 Task: Create a new user.
Action: Mouse moved to (1219, 91)
Screenshot: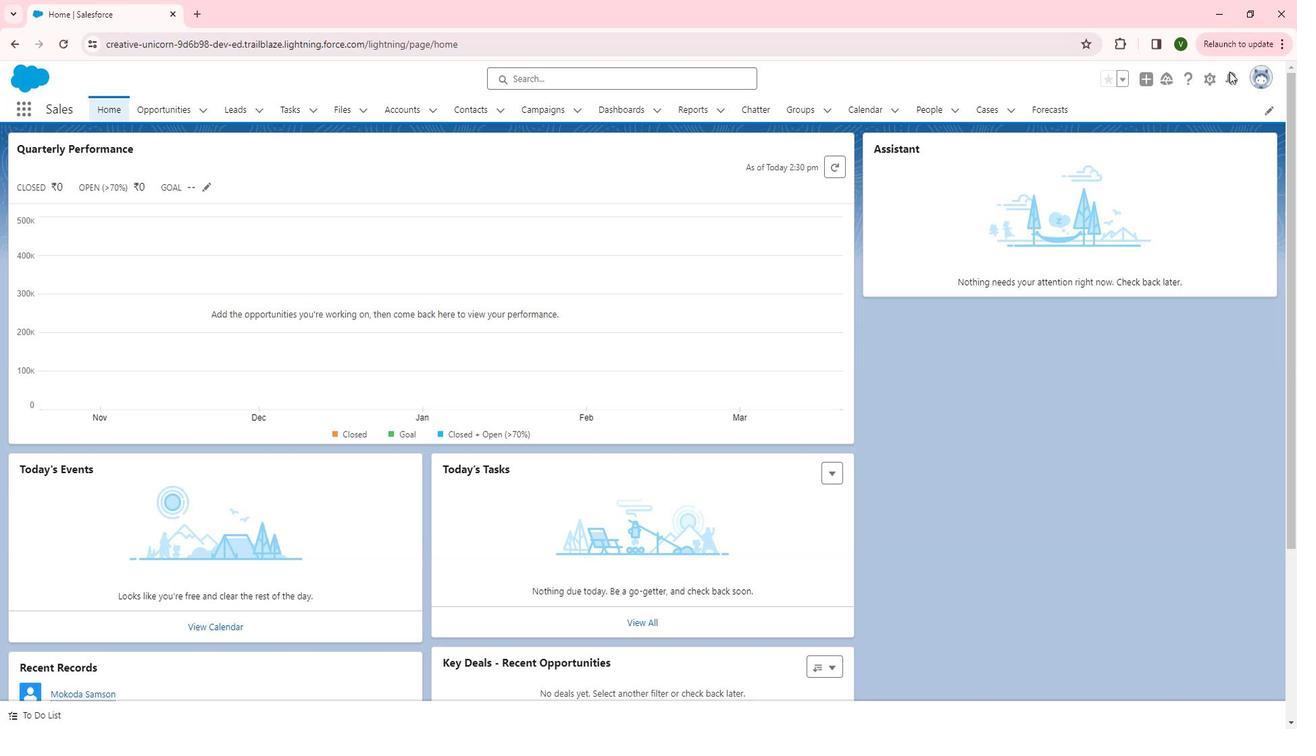 
Action: Mouse pressed left at (1219, 91)
Screenshot: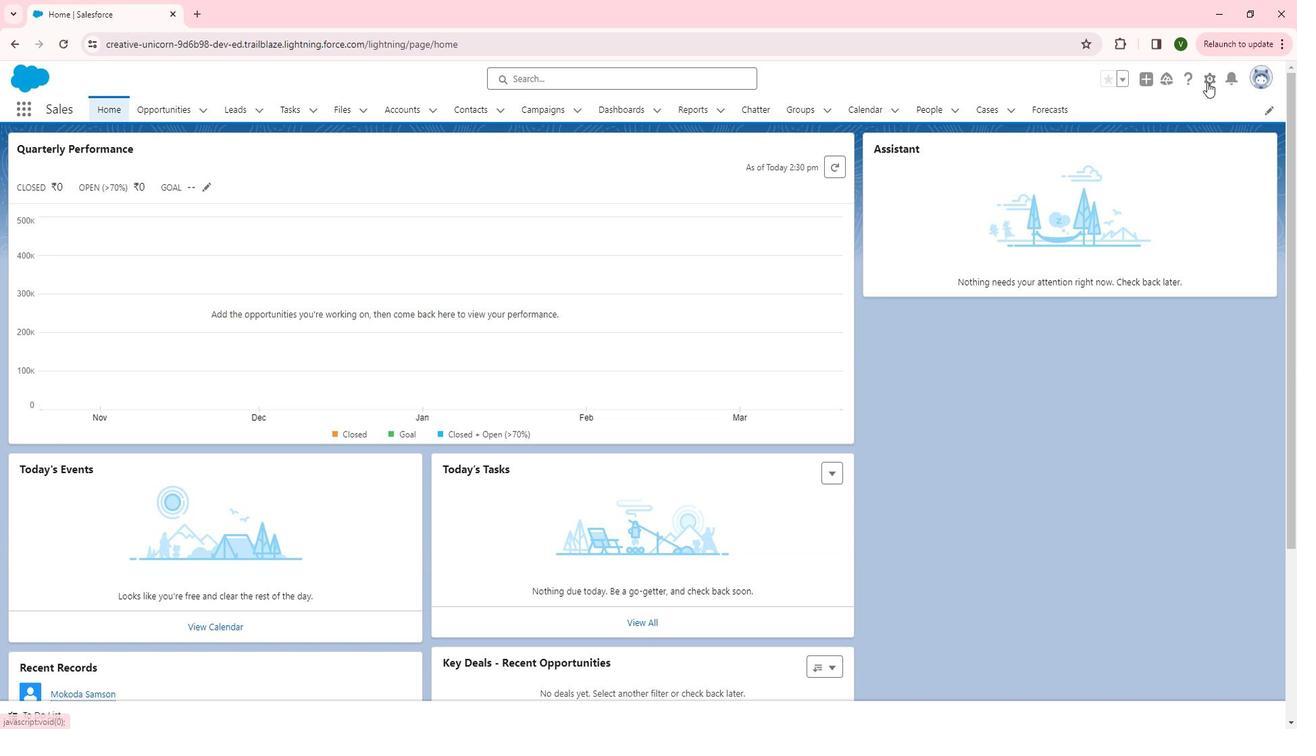 
Action: Mouse moved to (1165, 172)
Screenshot: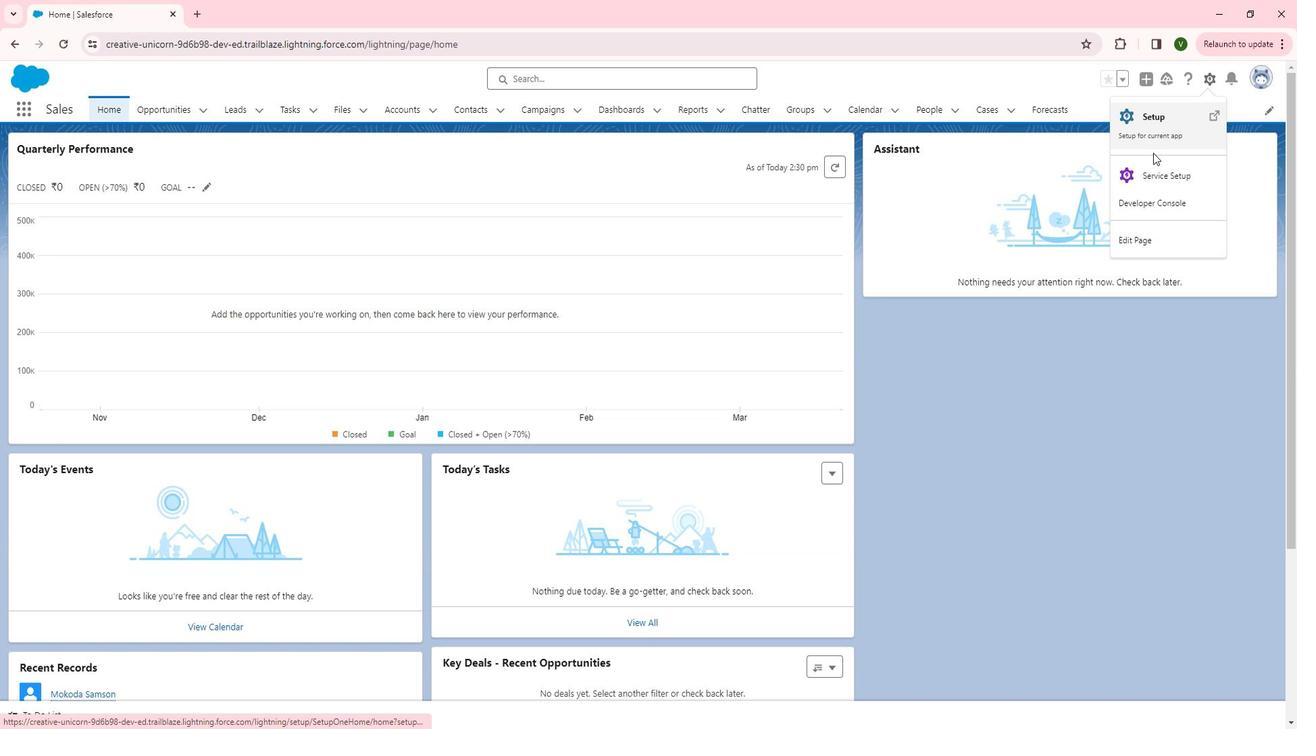 
Action: Mouse pressed left at (1165, 172)
Screenshot: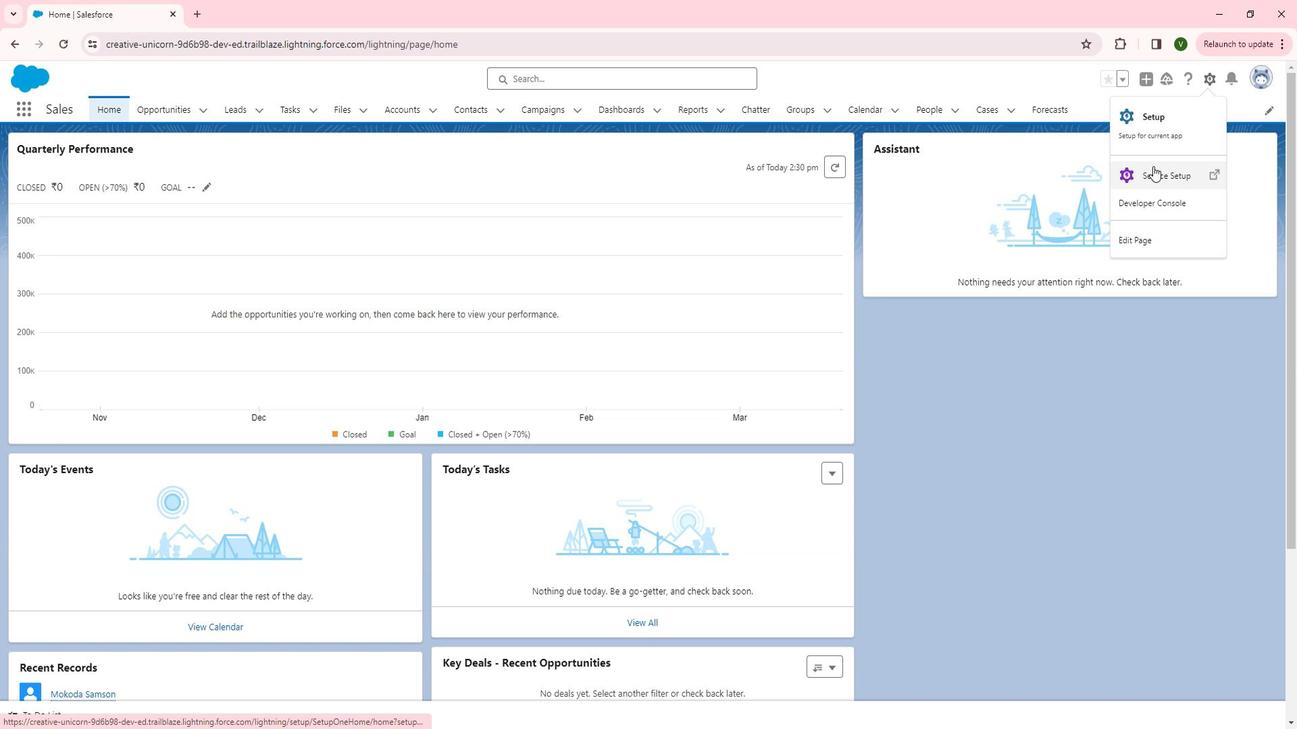 
Action: Mouse moved to (20, 283)
Screenshot: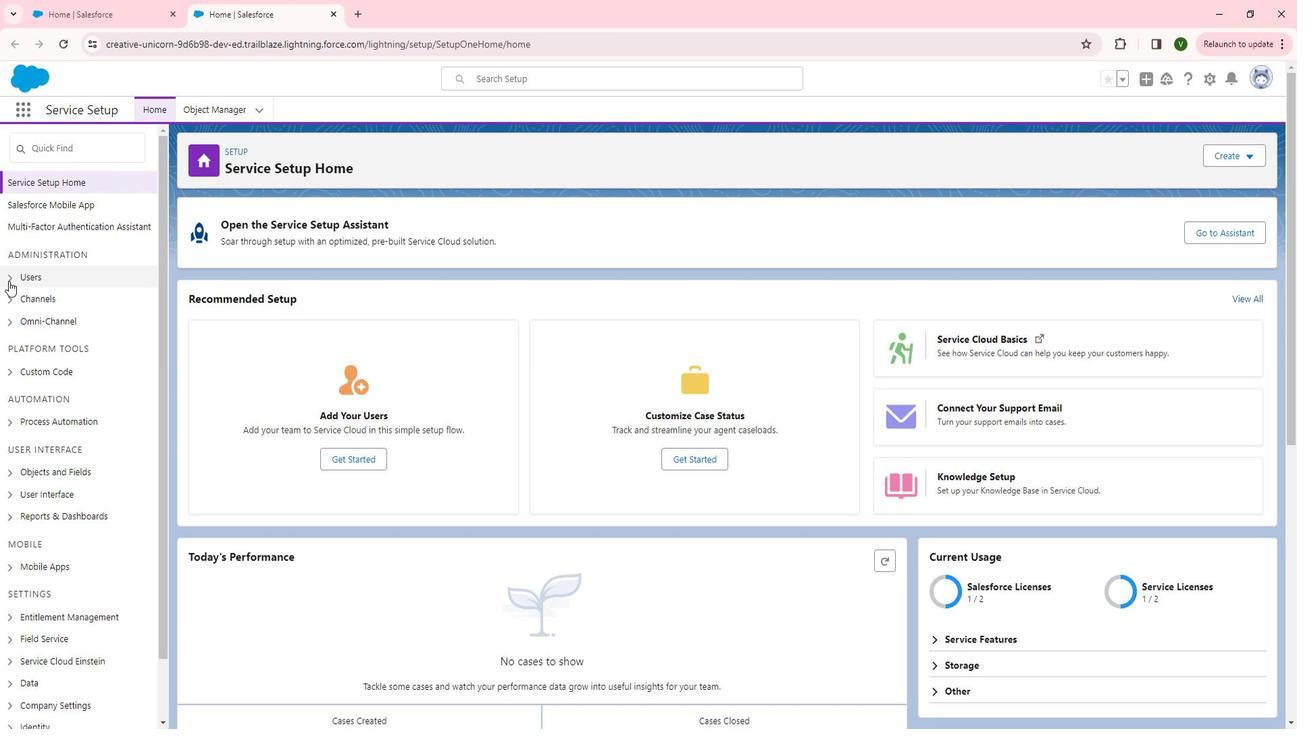 
Action: Mouse pressed left at (20, 283)
Screenshot: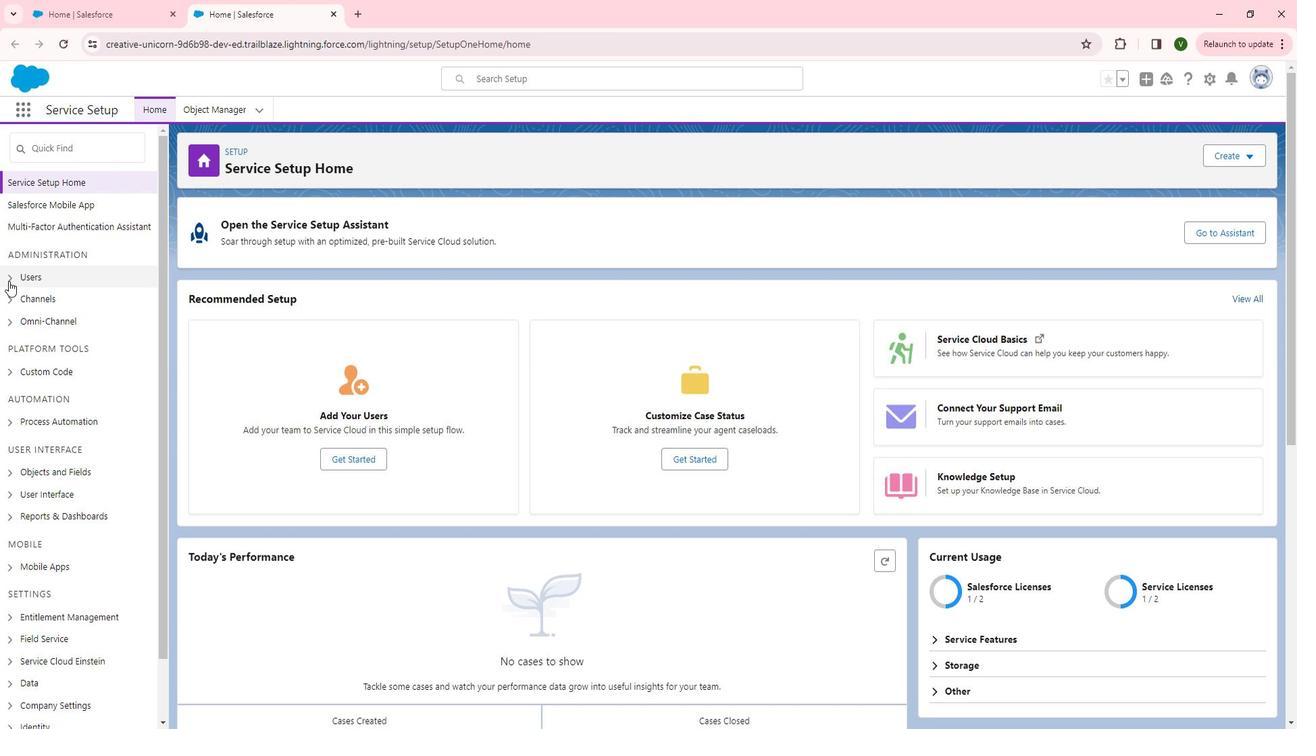 
Action: Mouse moved to (52, 384)
Screenshot: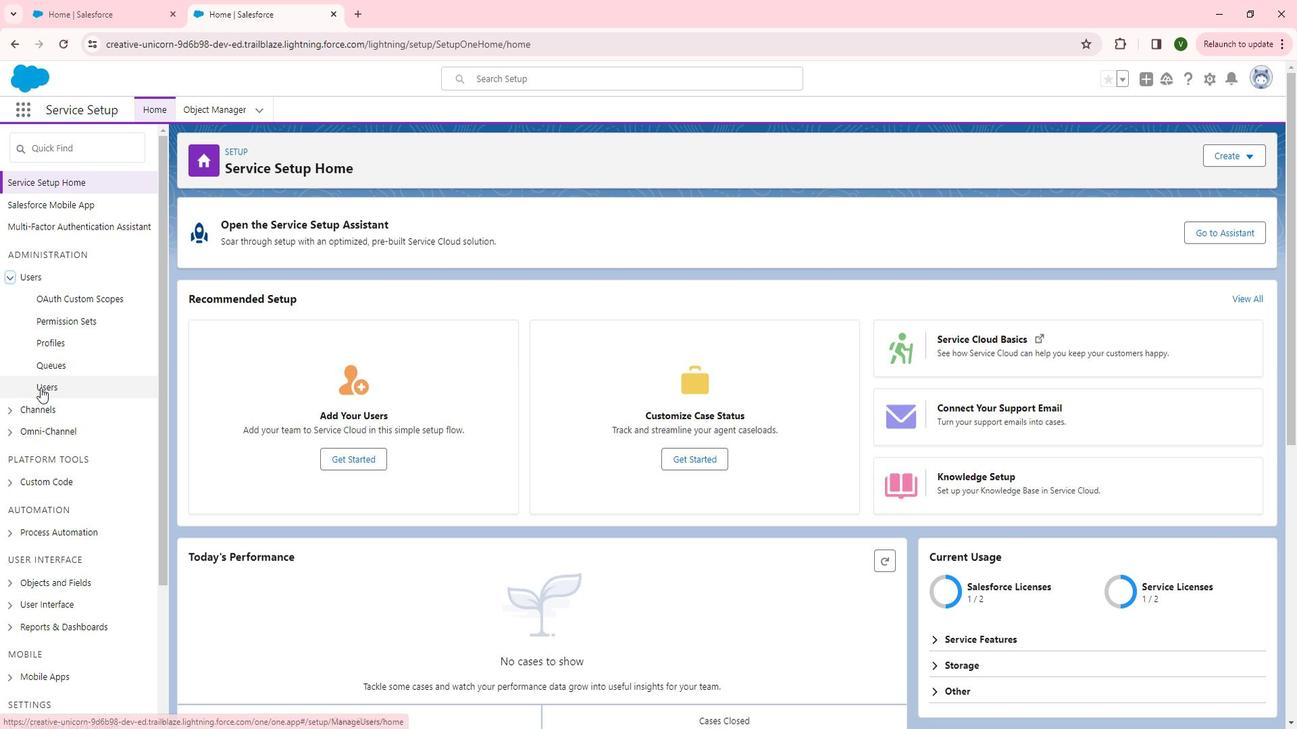 
Action: Mouse pressed left at (52, 384)
Screenshot: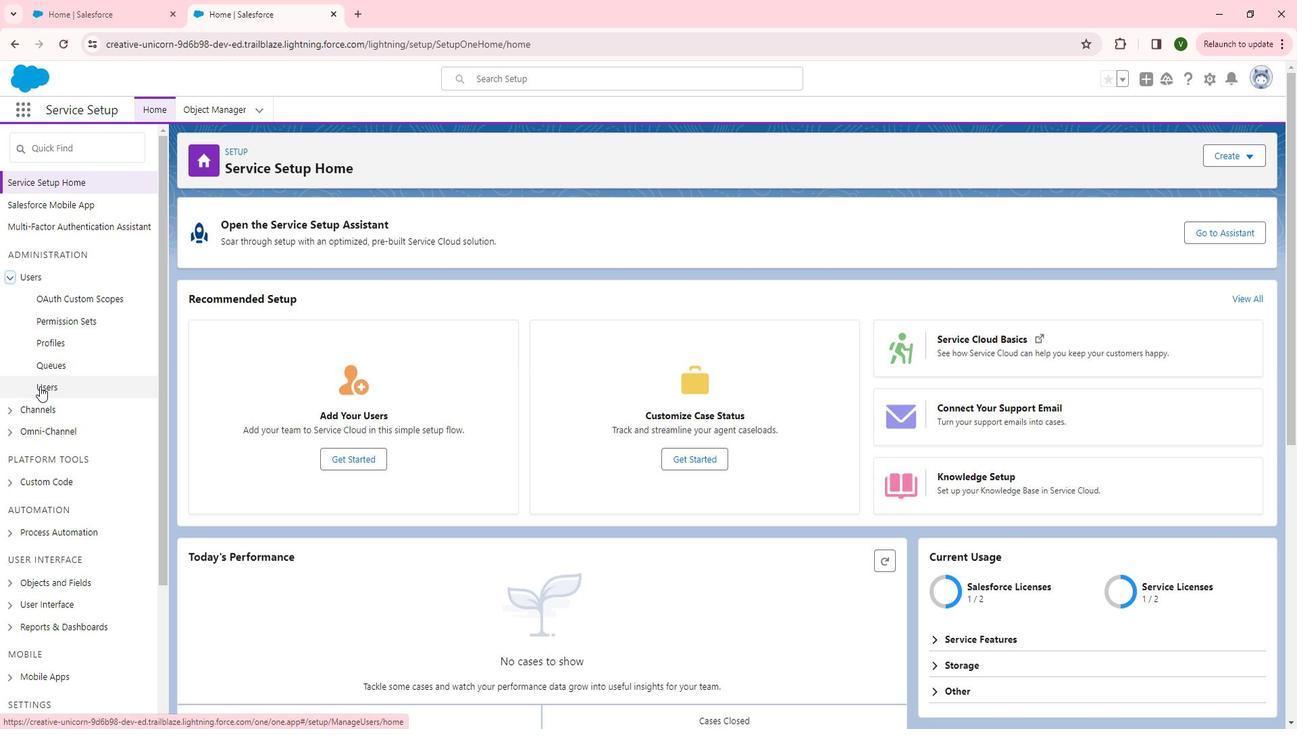 
Action: Mouse moved to (555, 319)
Screenshot: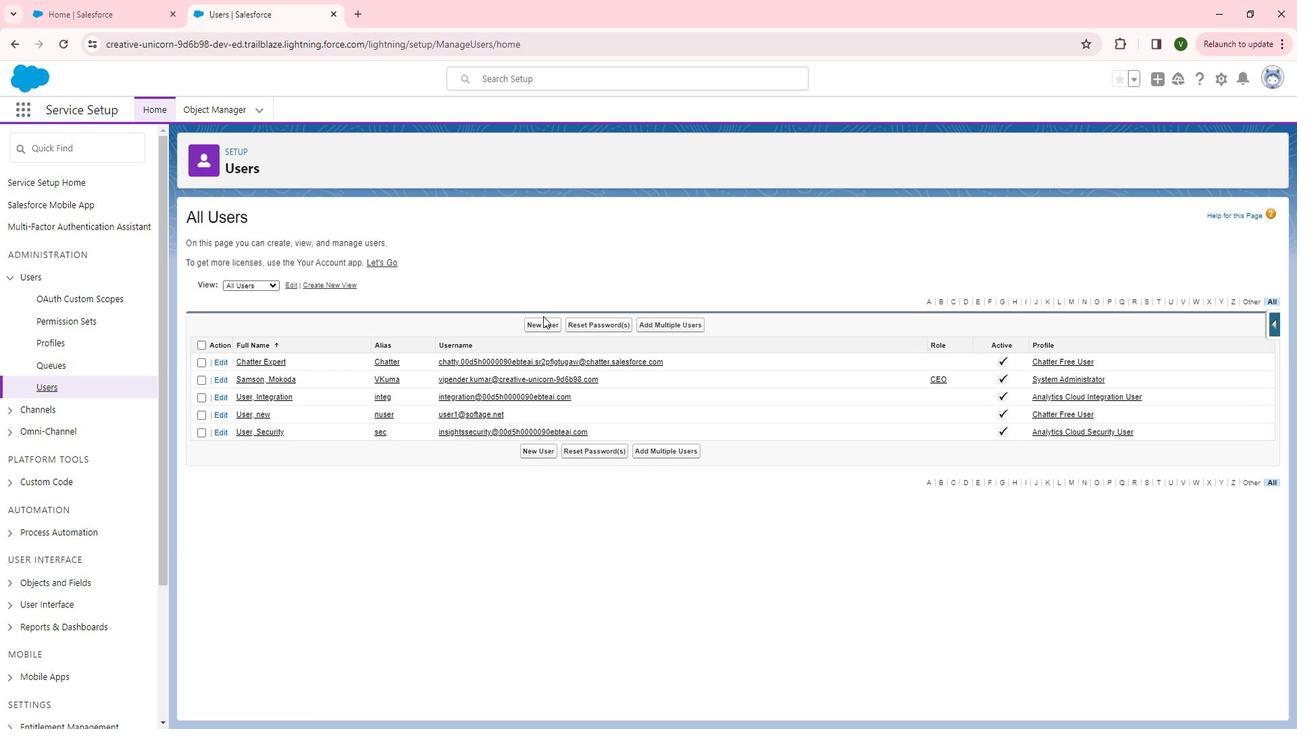 
Action: Mouse pressed left at (555, 319)
Screenshot: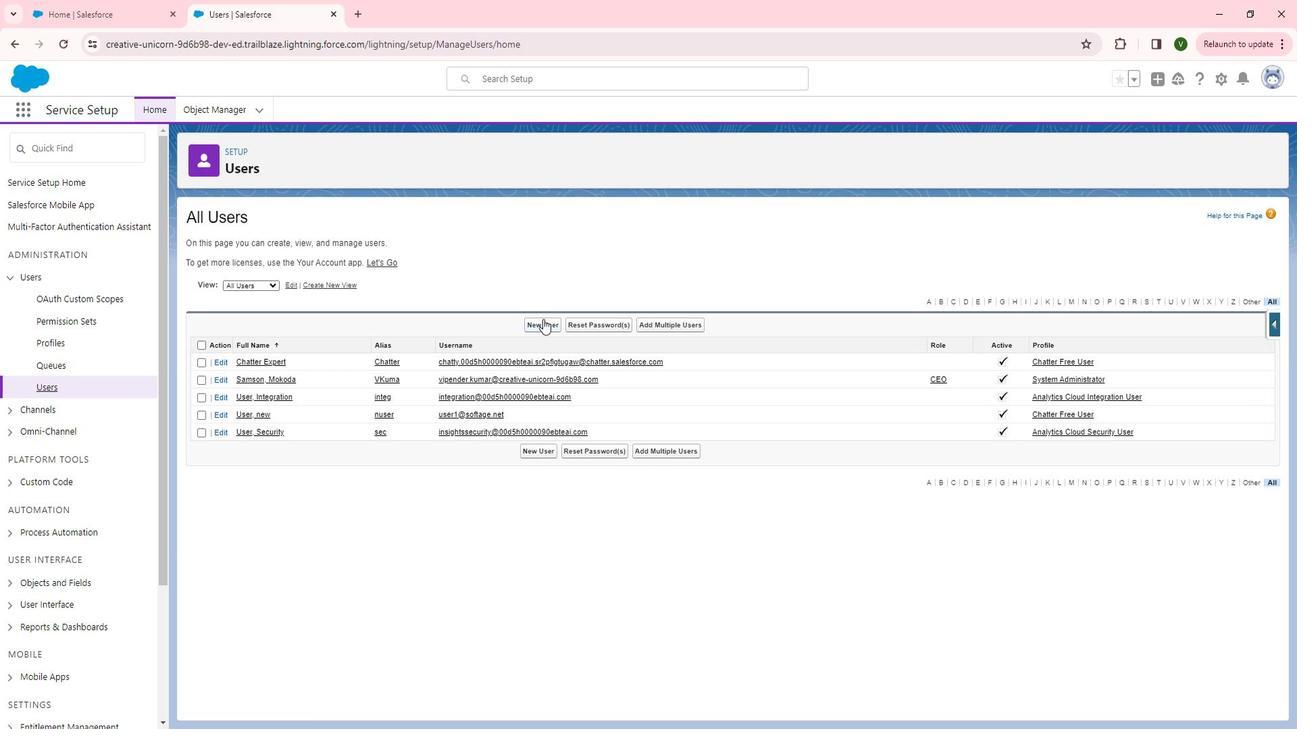 
Action: Mouse moved to (447, 290)
Screenshot: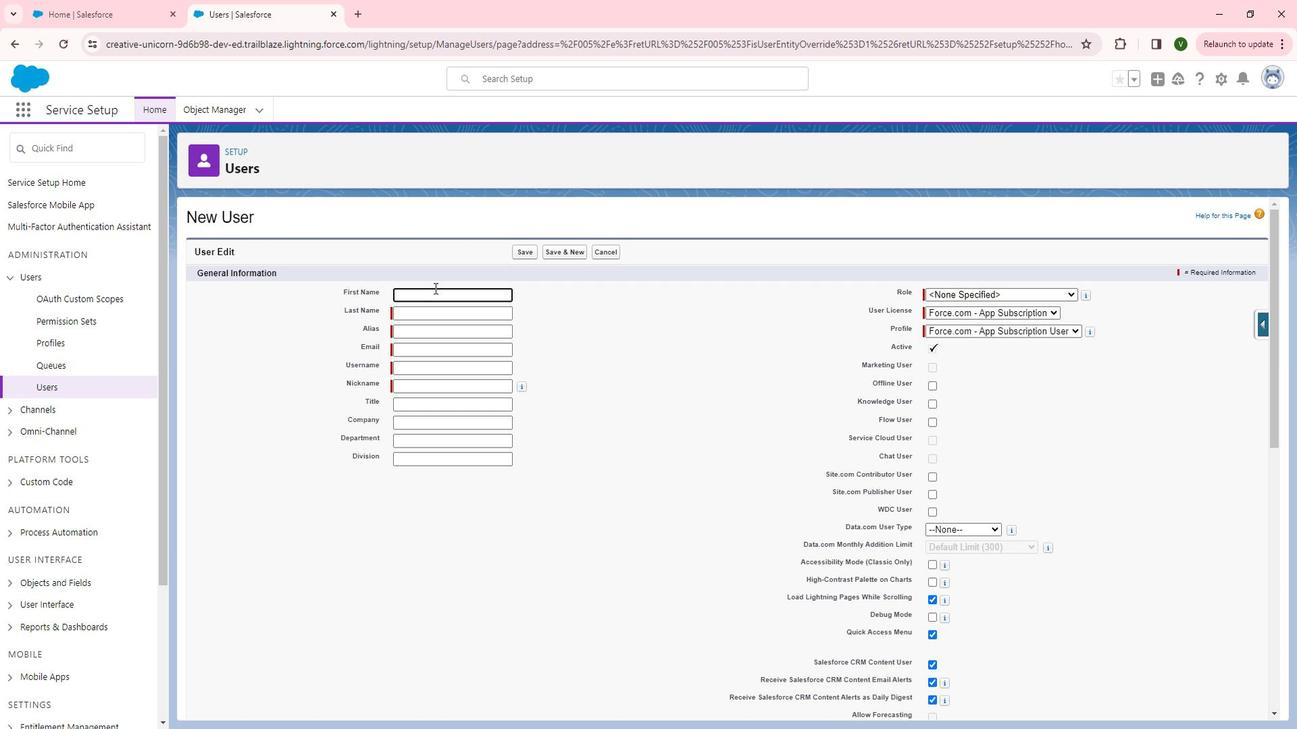 
Action: Mouse pressed left at (447, 290)
Screenshot: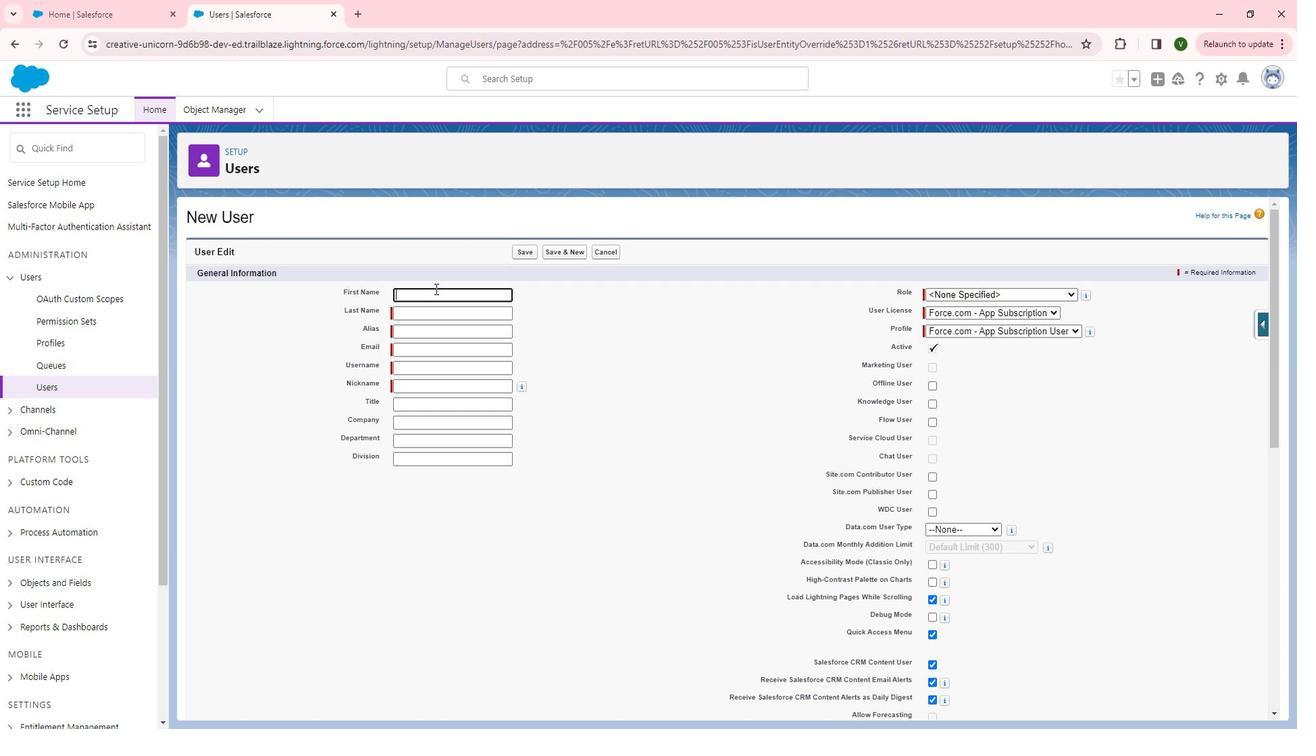 
Action: Key pressed <Key.shift>Chatter<Key.space>us<Key.backspace><Key.backspace><Key.backspace>
Screenshot: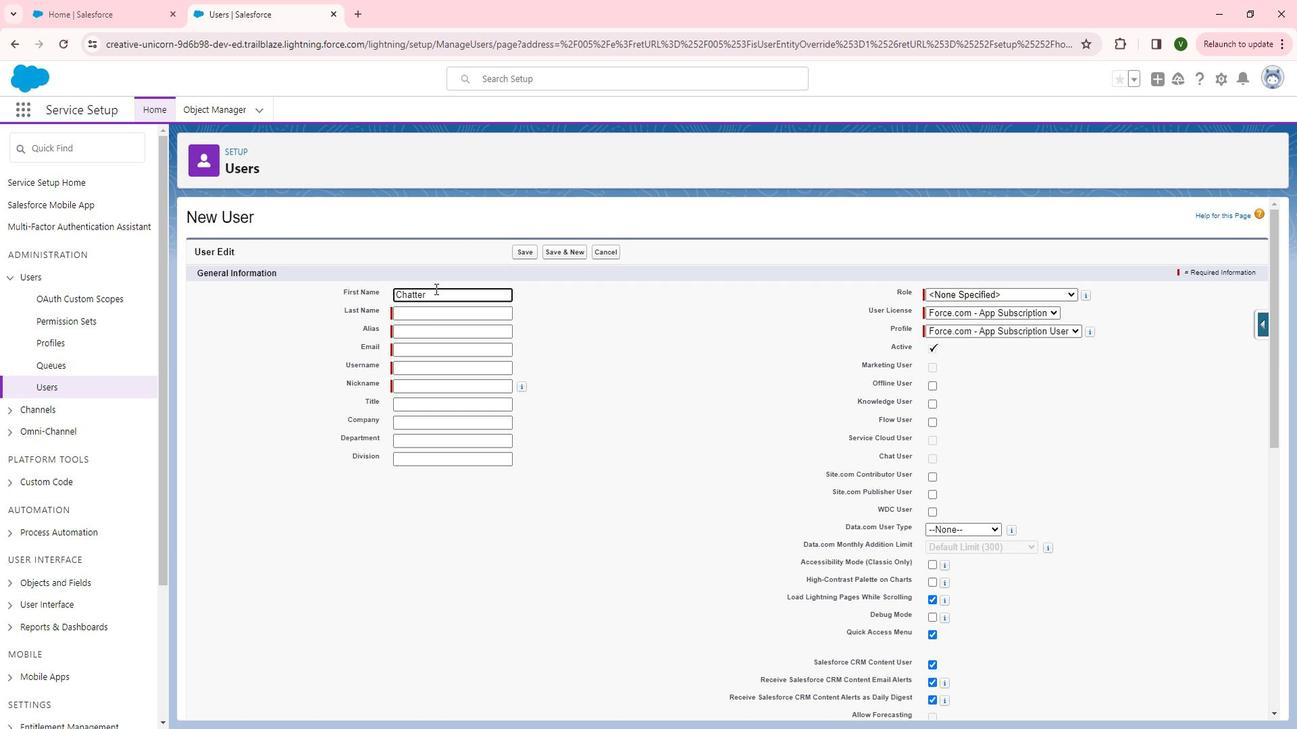 
Action: Mouse moved to (454, 316)
Screenshot: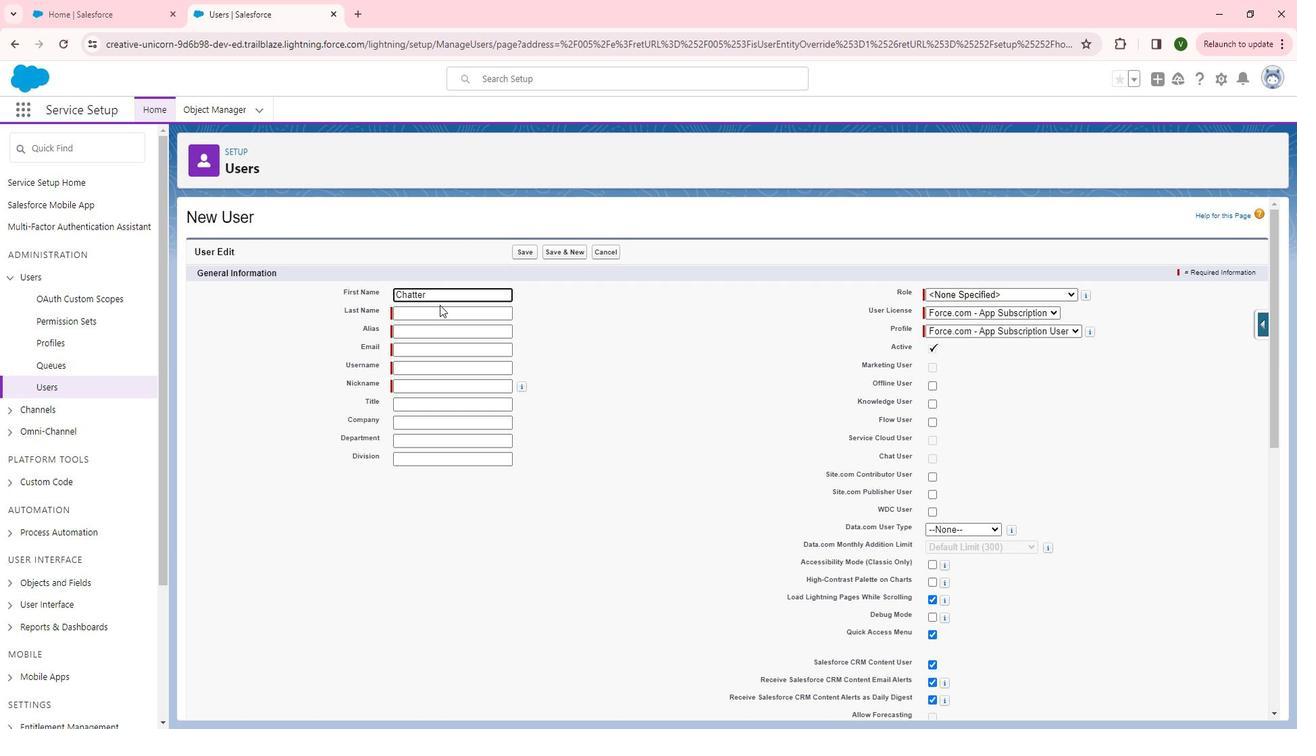
Action: Mouse pressed left at (454, 316)
Screenshot: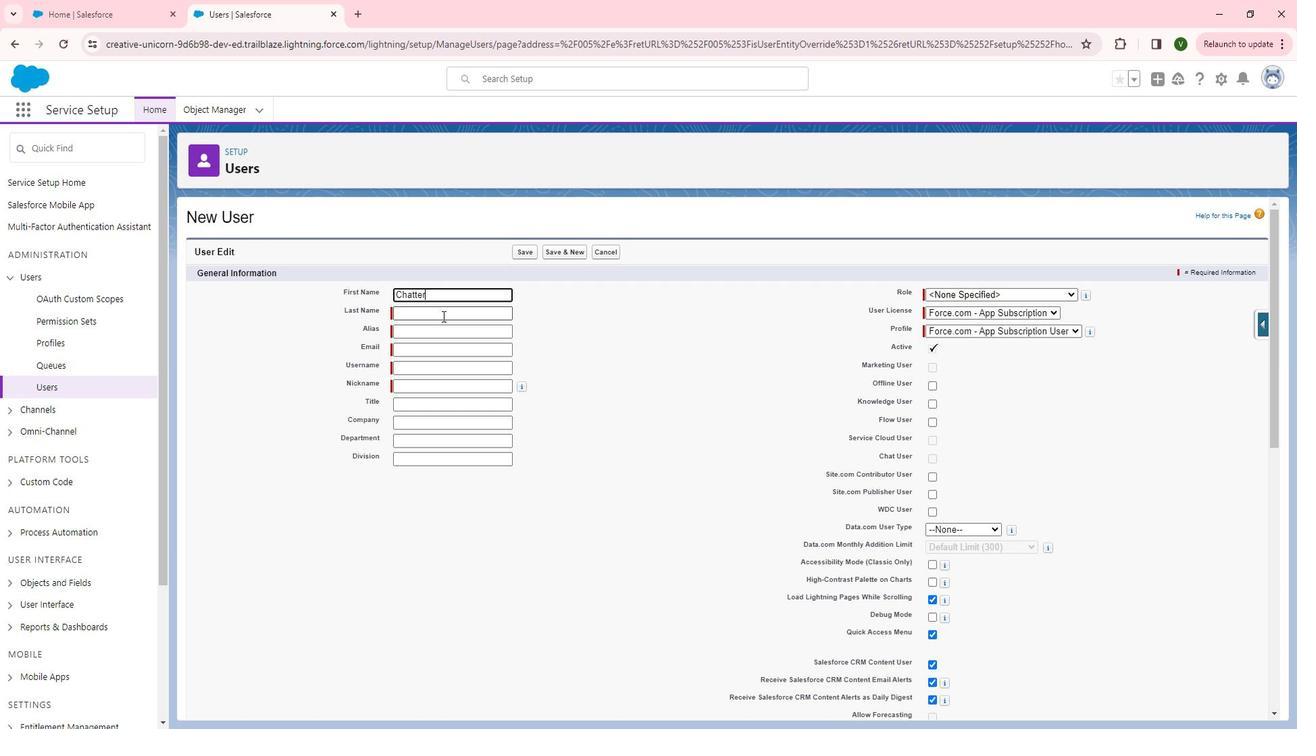 
Action: Key pressed user
Screenshot: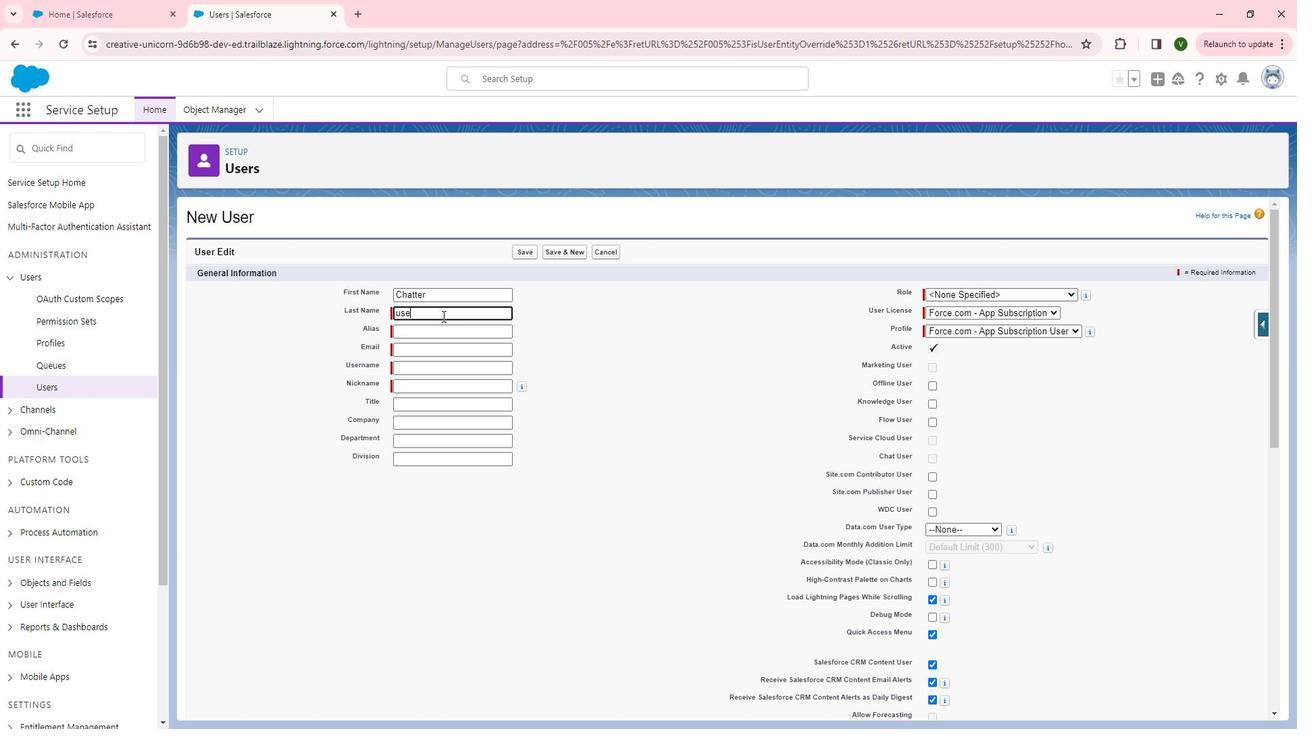
Action: Mouse moved to (448, 345)
Screenshot: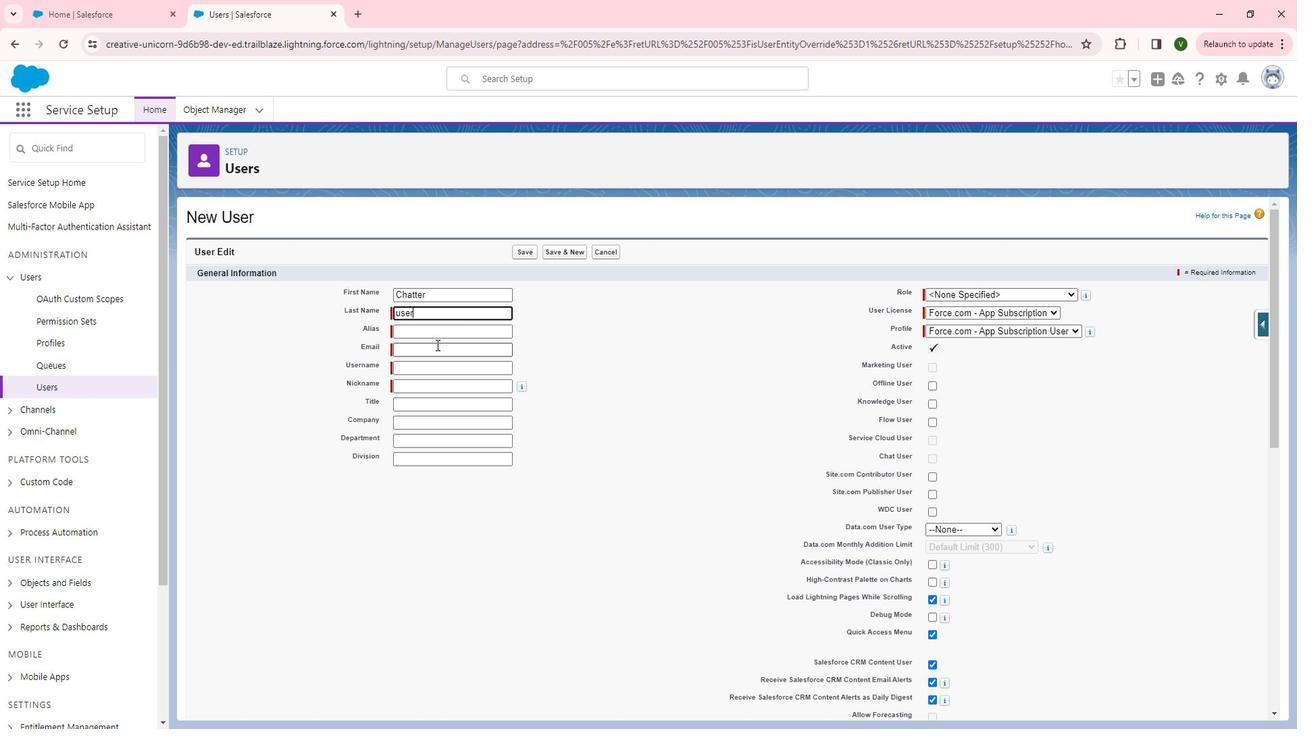 
Action: Mouse pressed left at (448, 345)
Screenshot: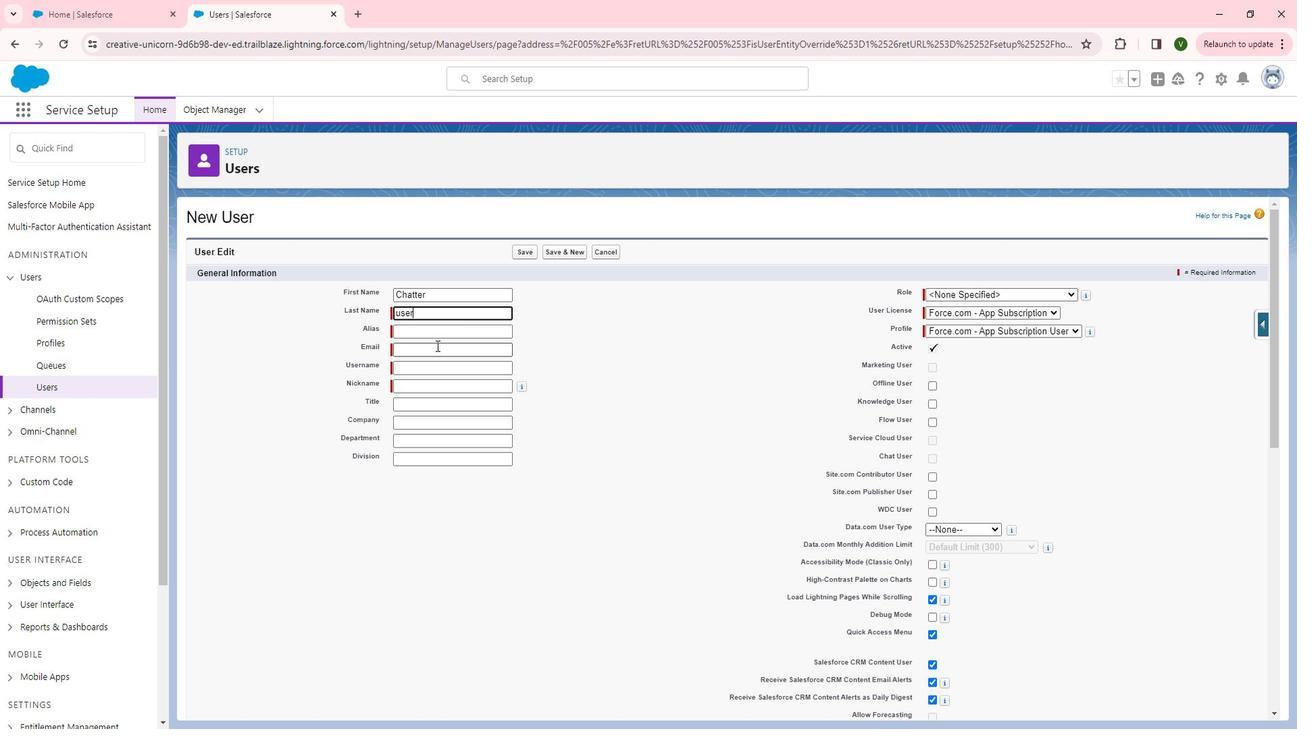 
Action: Key pressed chateer<Key.backspace><Key.backspace><Key.backspace>ter<Key.shift>@gmail.com<Key.tab>
Screenshot: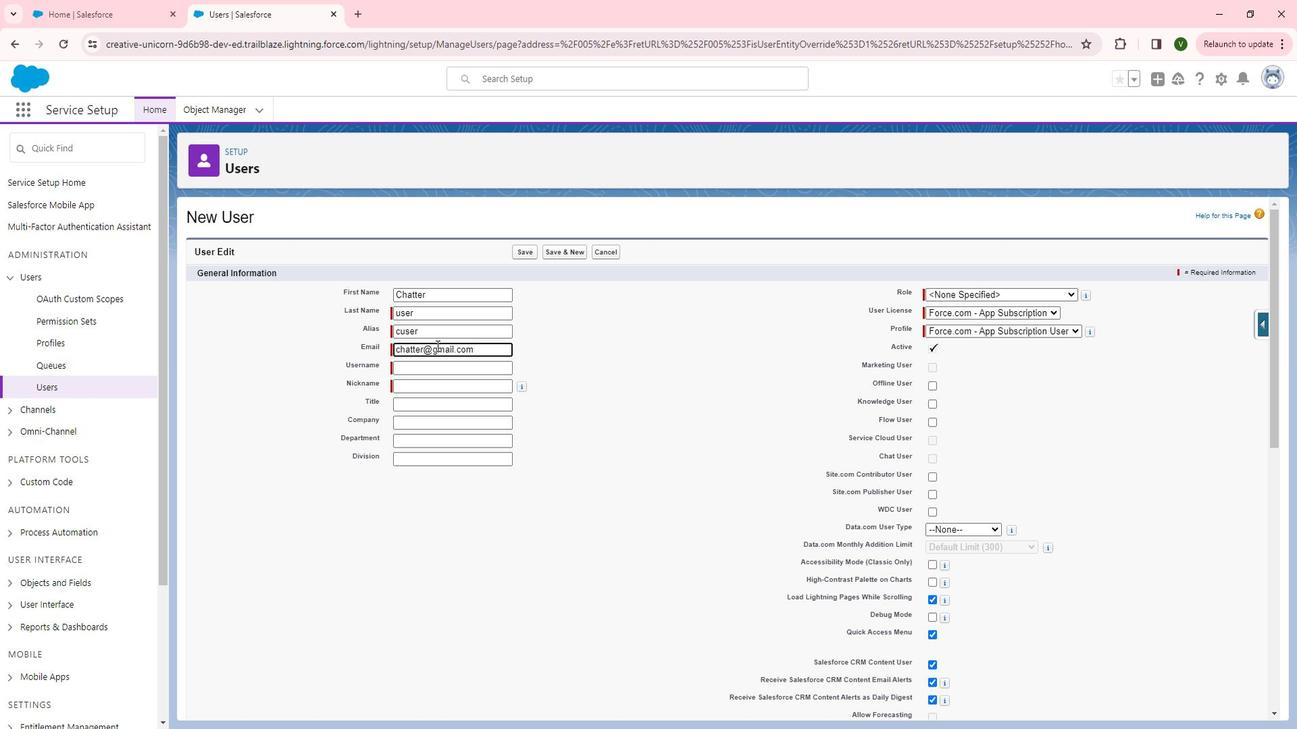 
Action: Mouse moved to (419, 368)
Screenshot: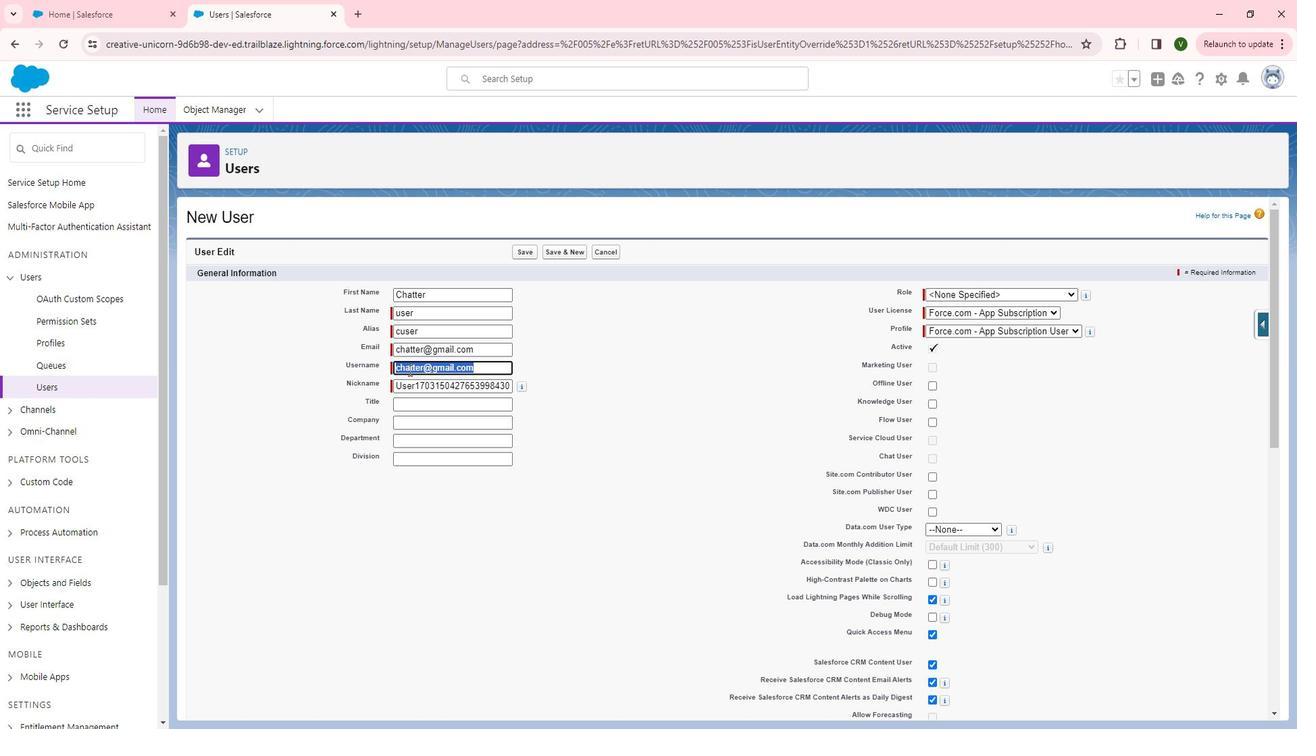 
Action: Mouse pressed left at (419, 368)
Screenshot: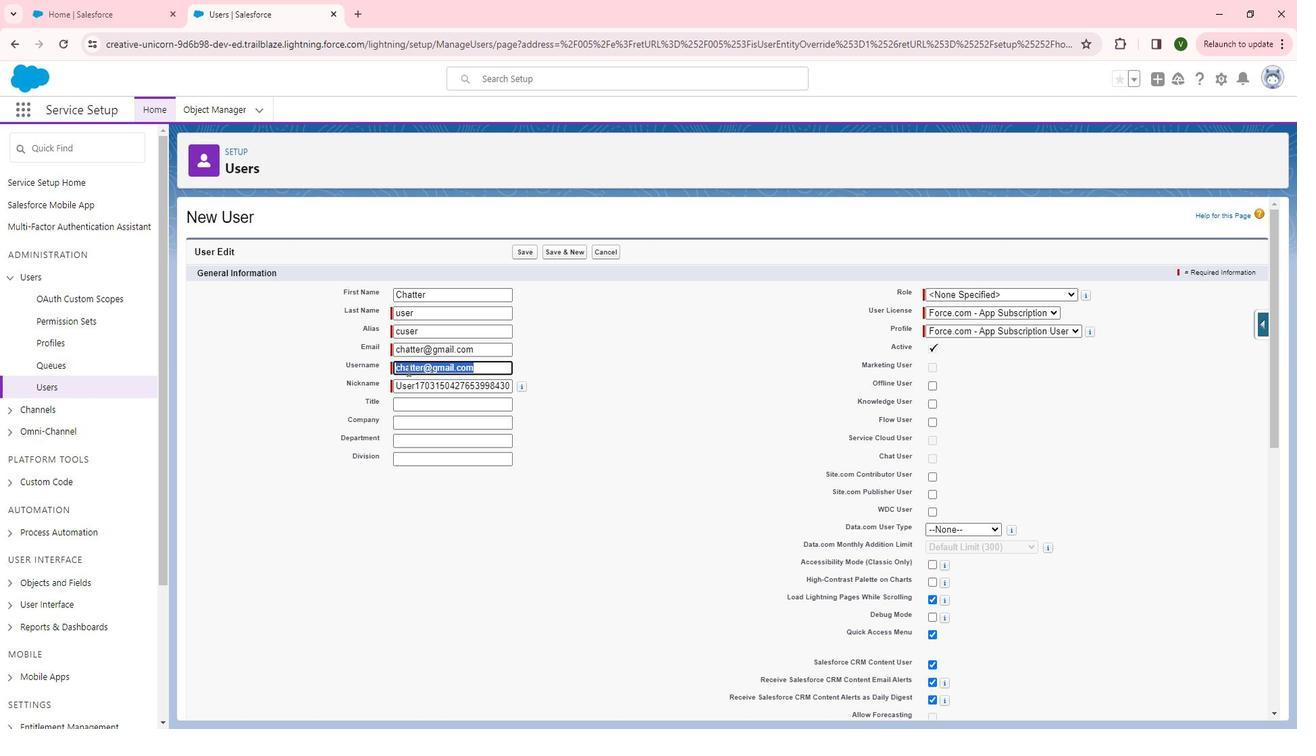 
Action: Mouse moved to (434, 367)
Screenshot: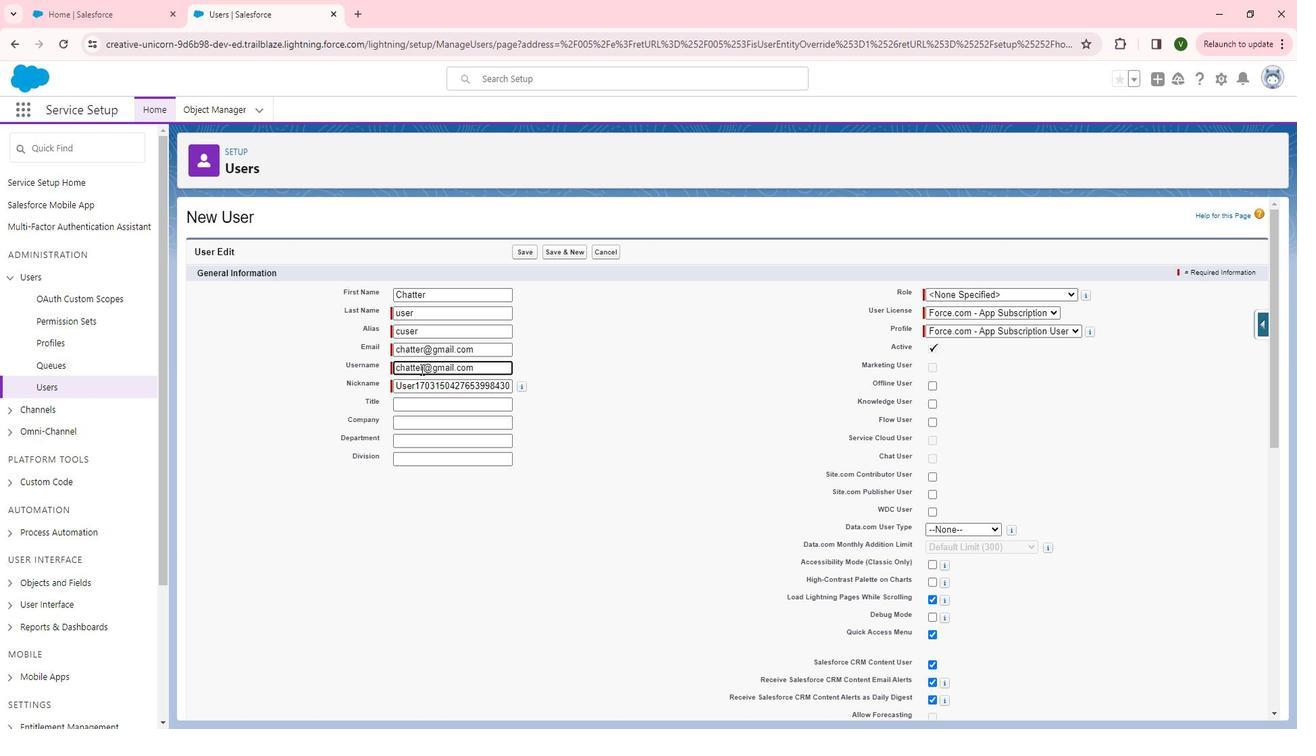 
Action: Mouse pressed left at (434, 367)
Screenshot: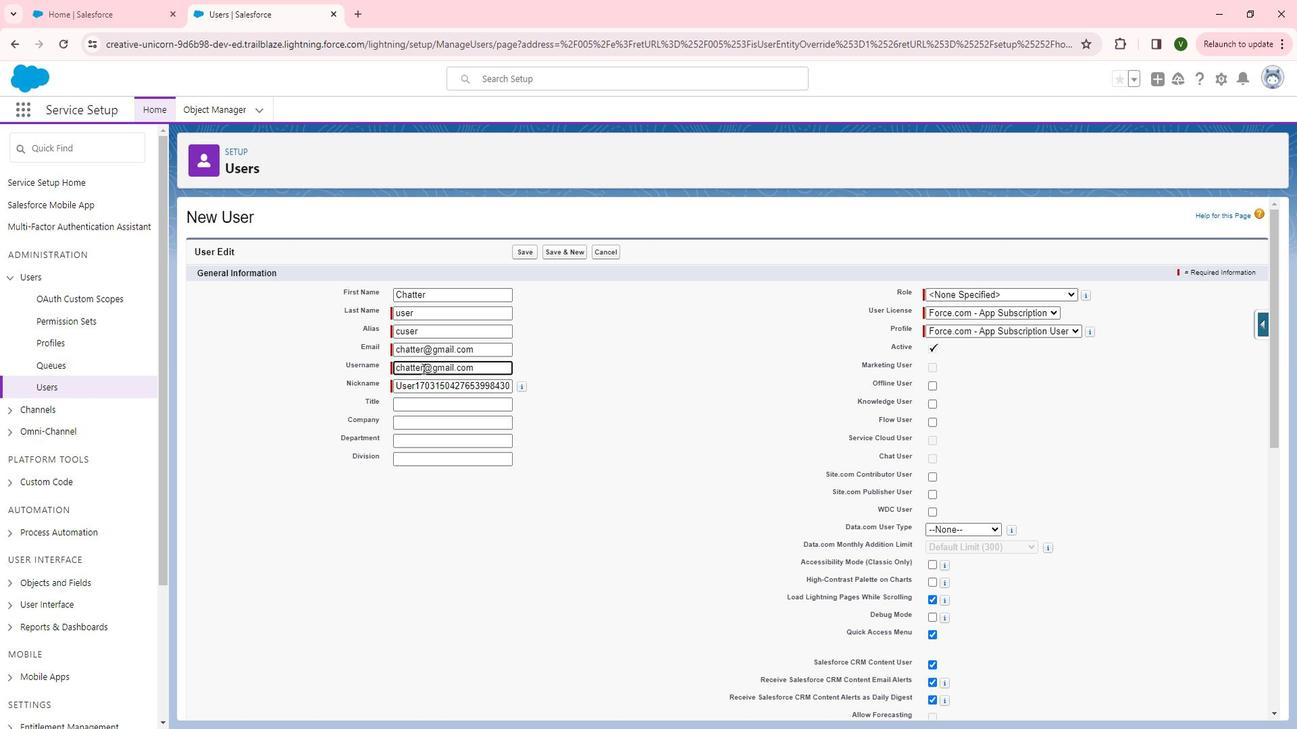 
Action: Mouse moved to (443, 379)
Screenshot: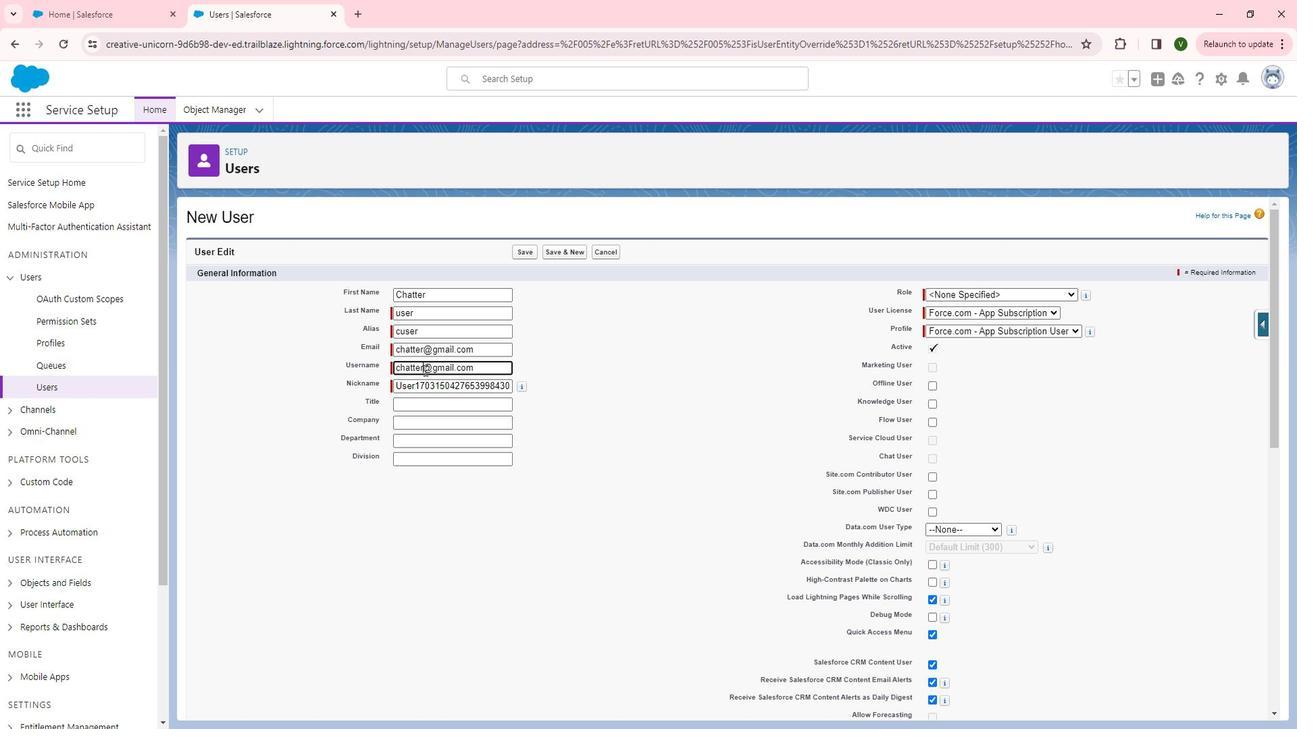 
Action: Key pressed <Key.shift>User<Key.left><Key.left><Key.left><Key.left>.<Key.right><Key.right><Key.right><Key.right><Key.right><Key.right><Key.backspace>
Screenshot: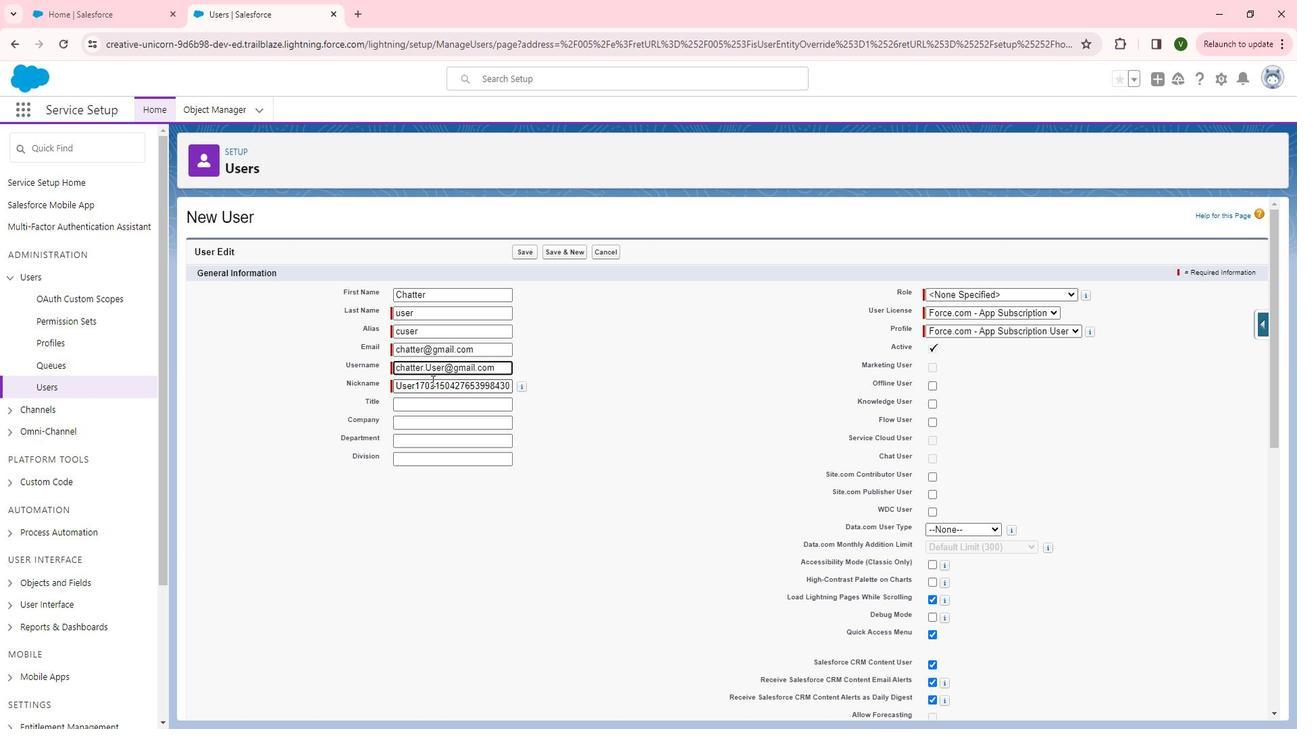 
Action: Mouse moved to (988, 295)
Screenshot: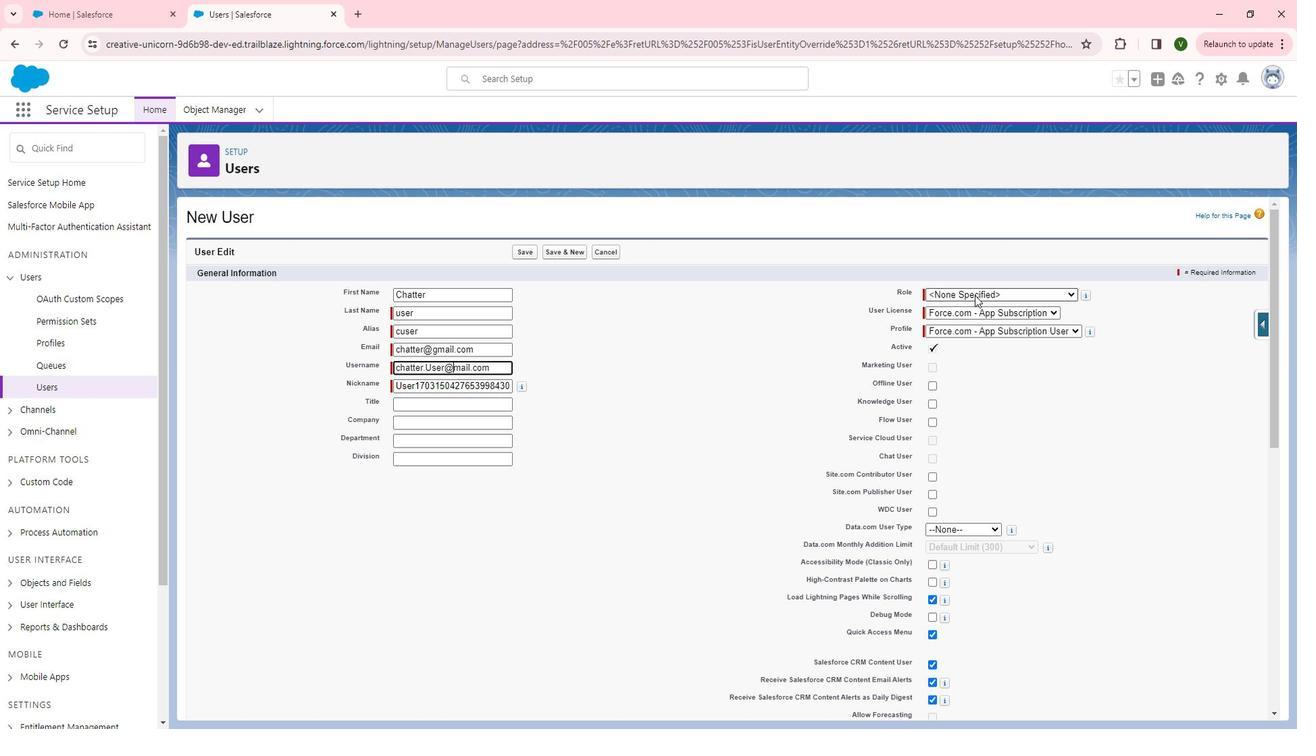 
Action: Mouse pressed left at (988, 295)
Screenshot: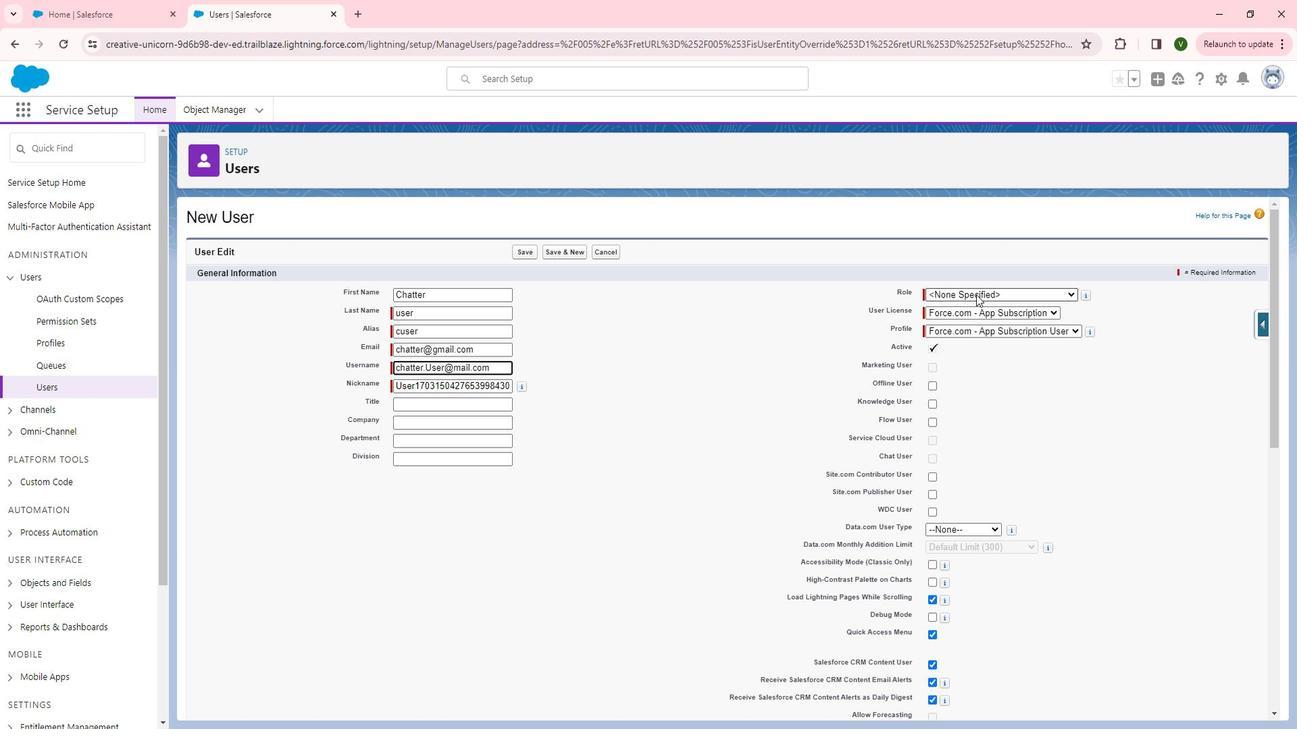 
Action: Mouse moved to (1004, 470)
Screenshot: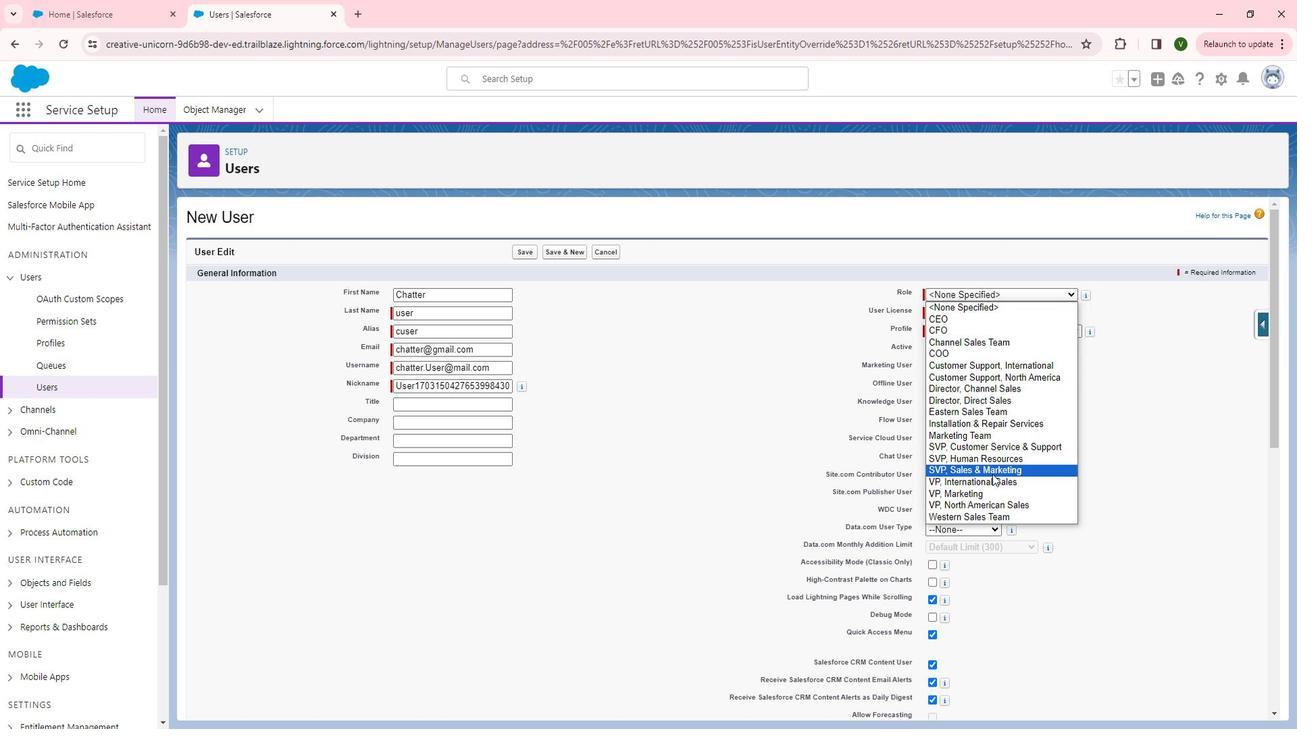 
Action: Mouse scrolled (1004, 469) with delta (0, 0)
Screenshot: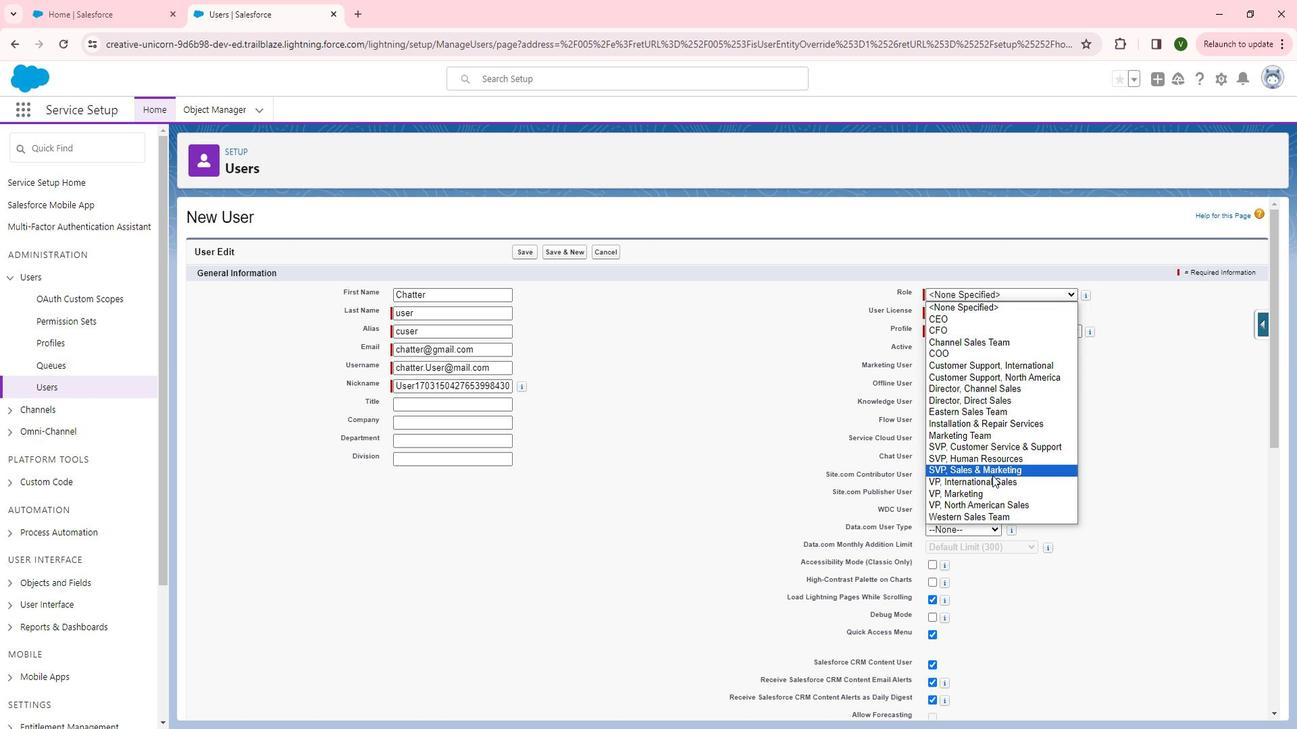 
Action: Mouse scrolled (1004, 469) with delta (0, 0)
Screenshot: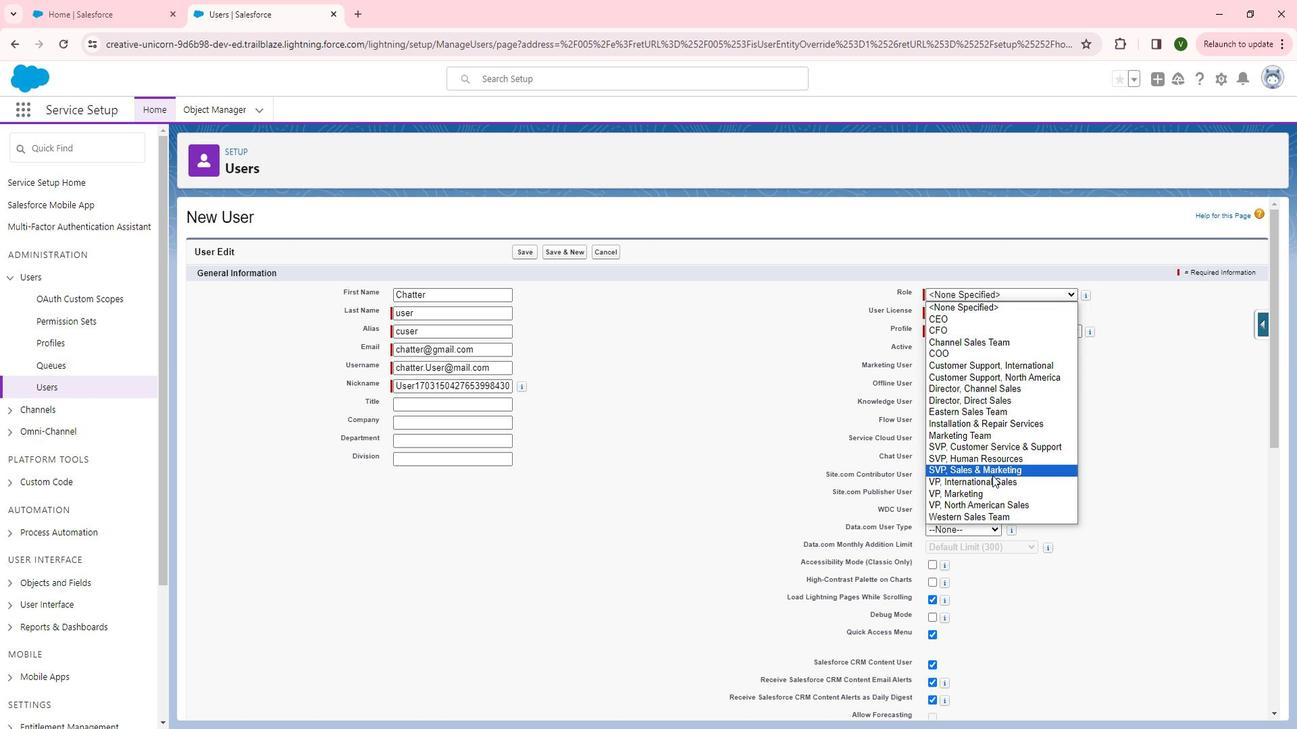 
Action: Mouse moved to (1126, 409)
Screenshot: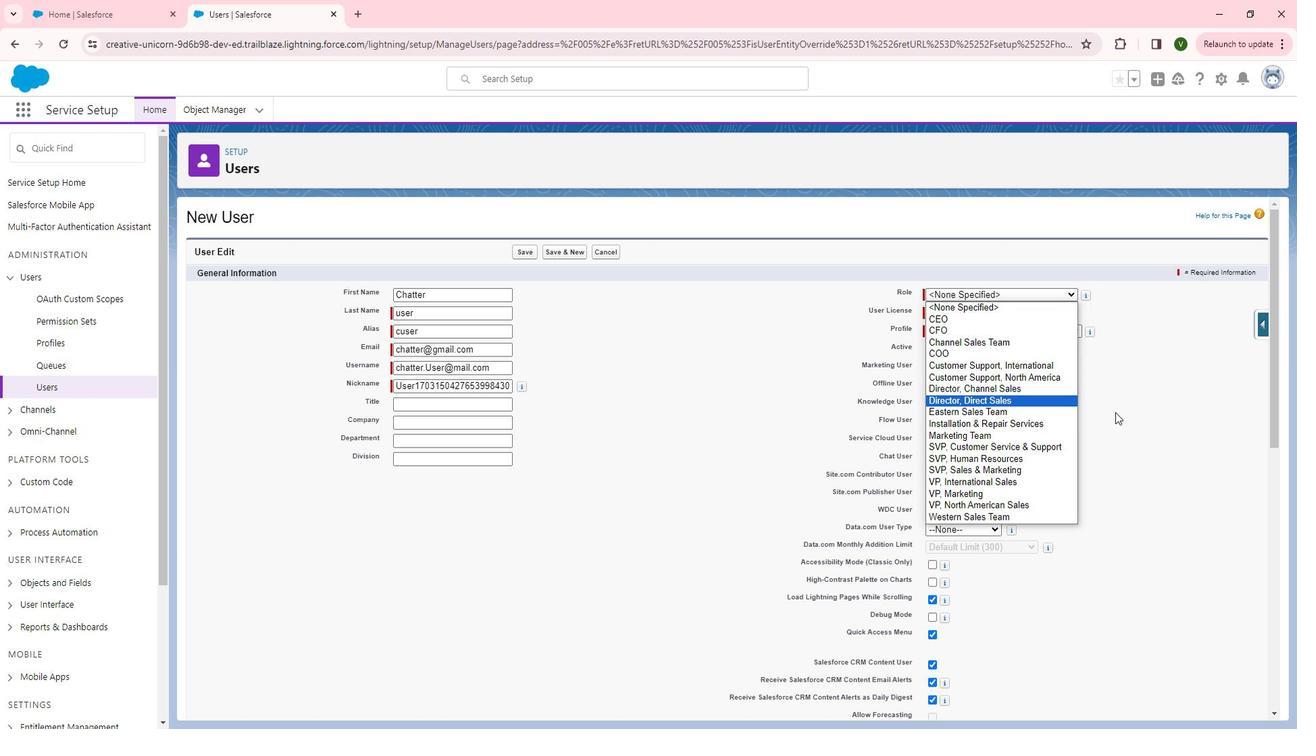 
Action: Mouse pressed left at (1126, 409)
Screenshot: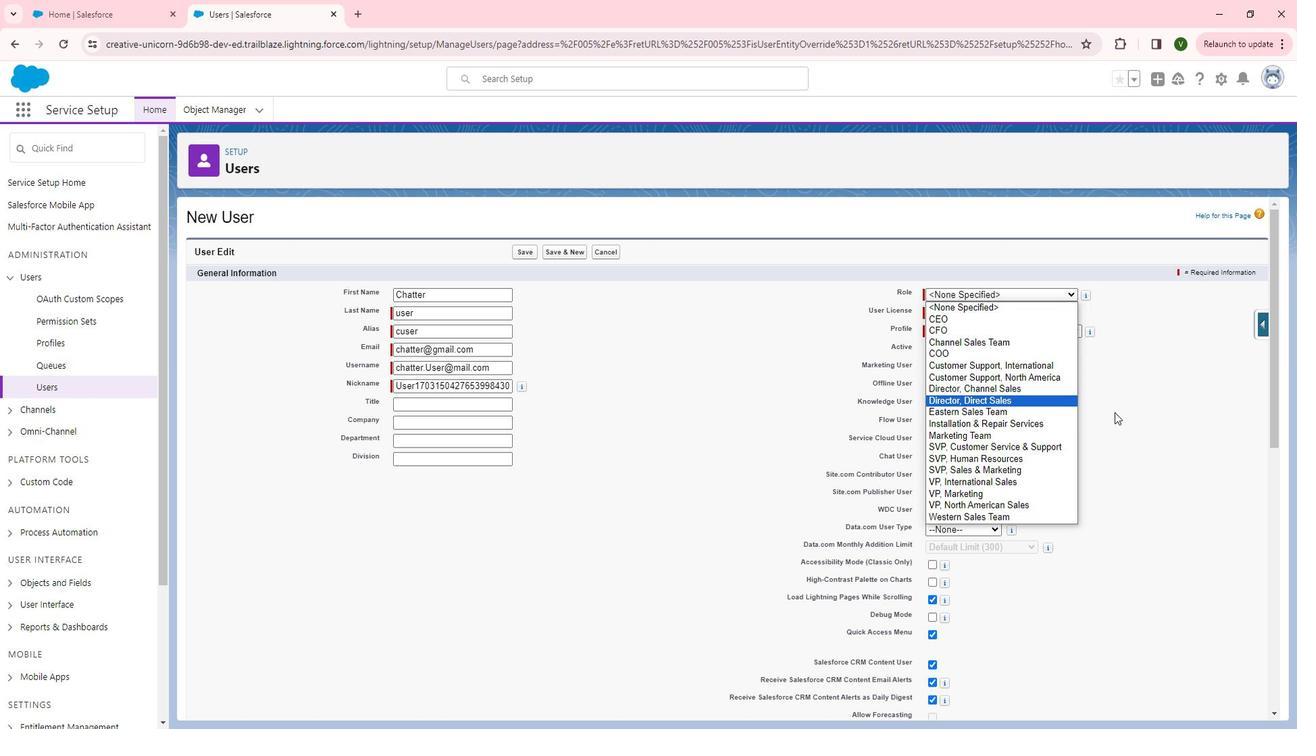 
Action: Mouse moved to (1027, 311)
Screenshot: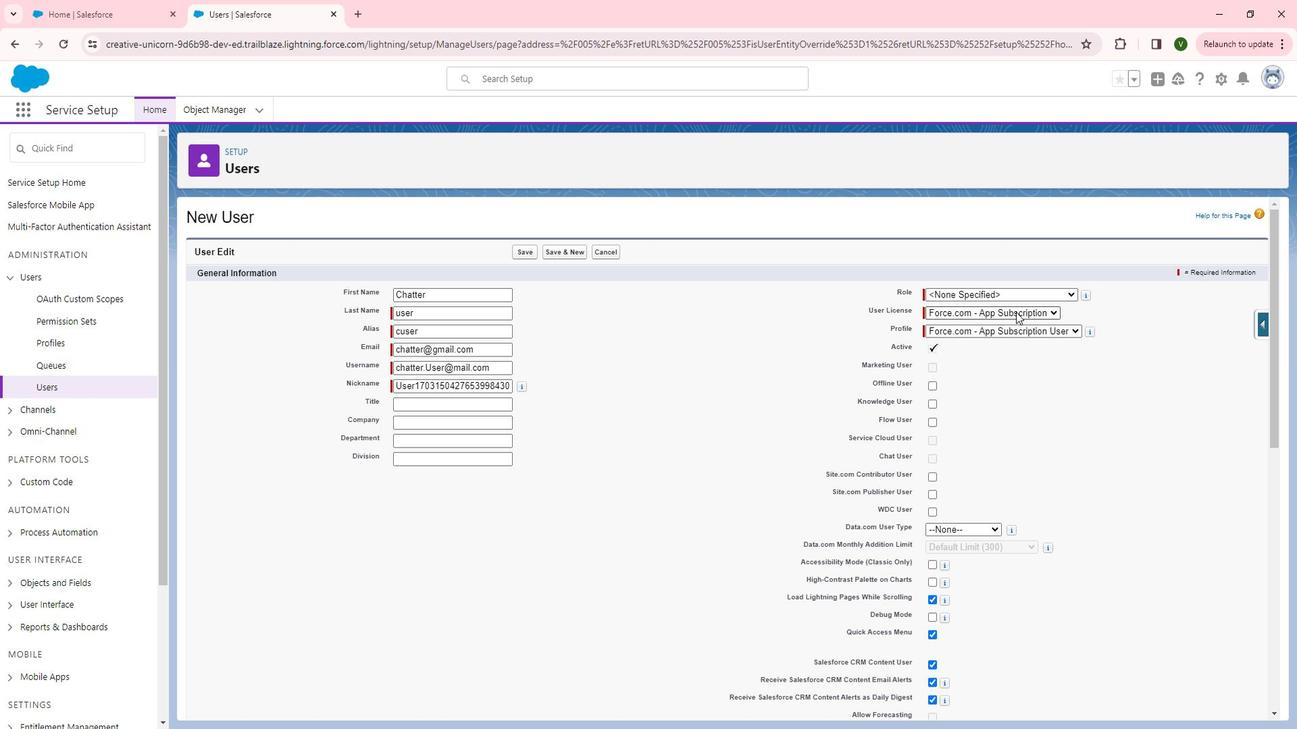 
Action: Mouse pressed left at (1027, 311)
Screenshot: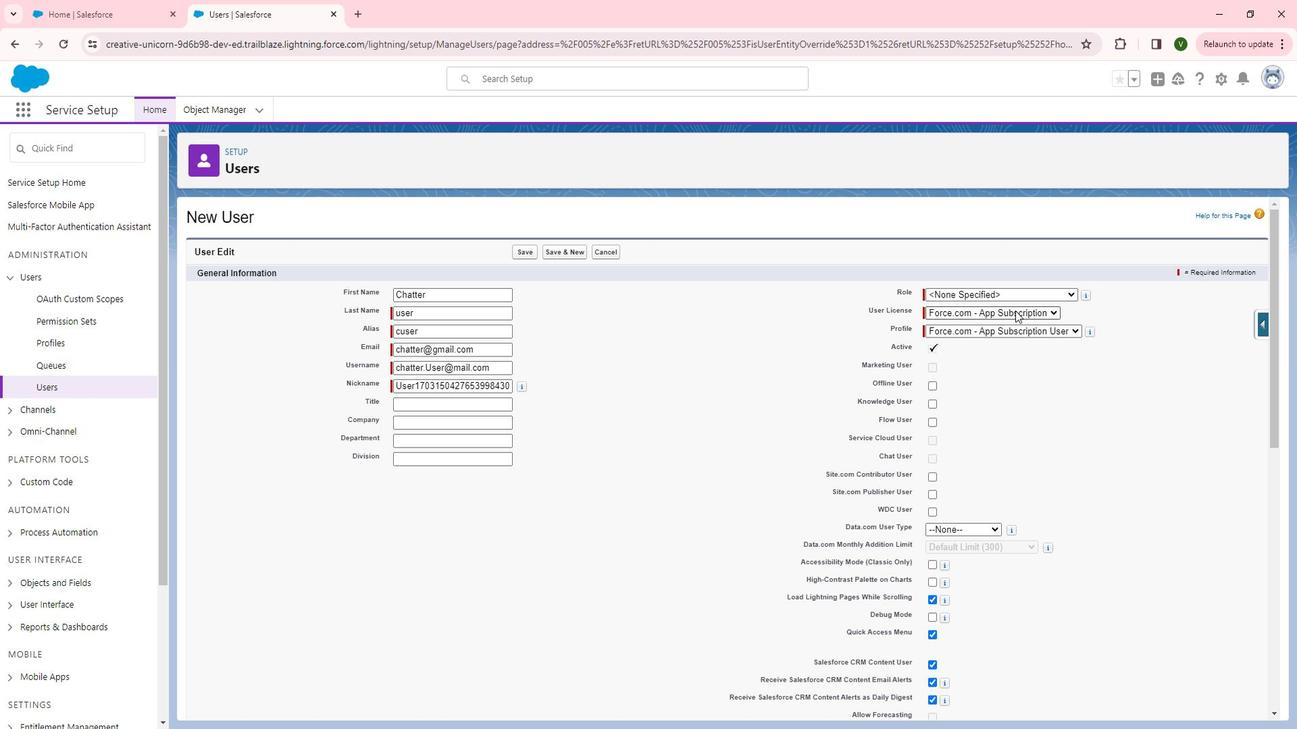 
Action: Mouse moved to (1010, 338)
Screenshot: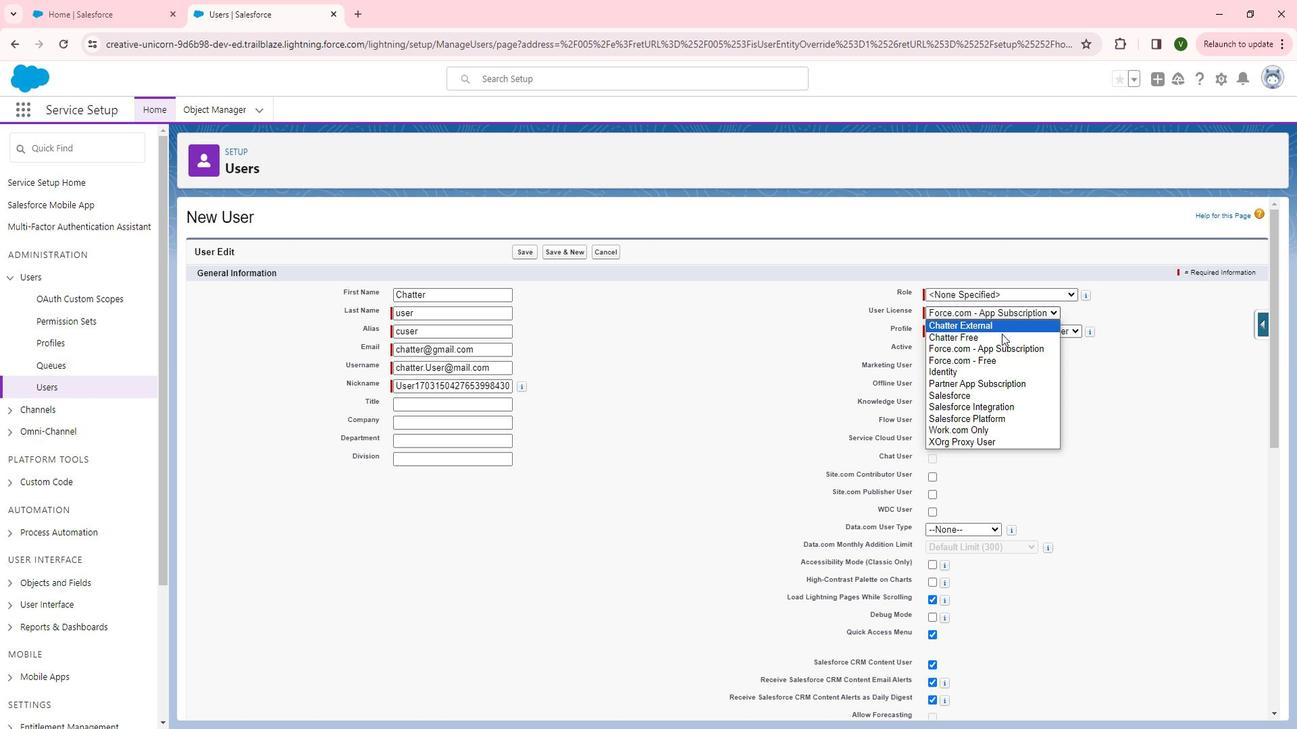 
Action: Mouse pressed left at (1010, 338)
Screenshot: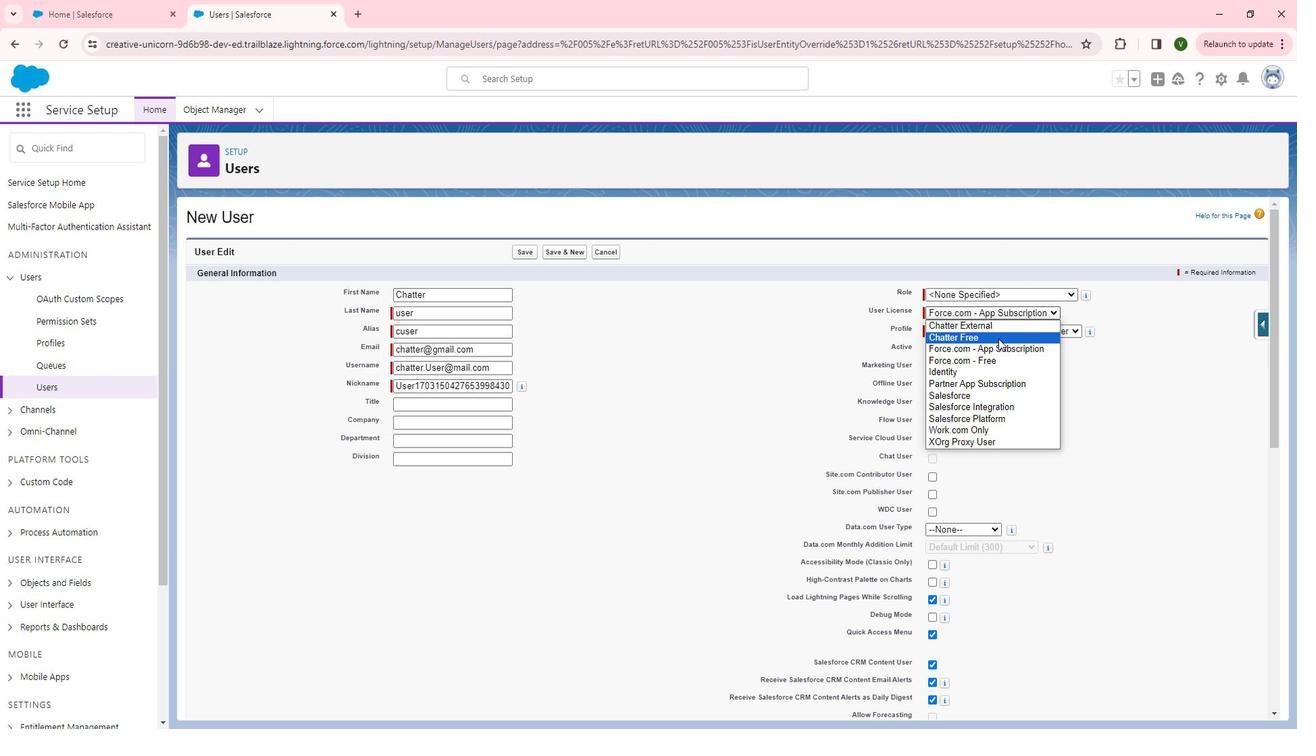 
Action: Mouse moved to (1003, 327)
Screenshot: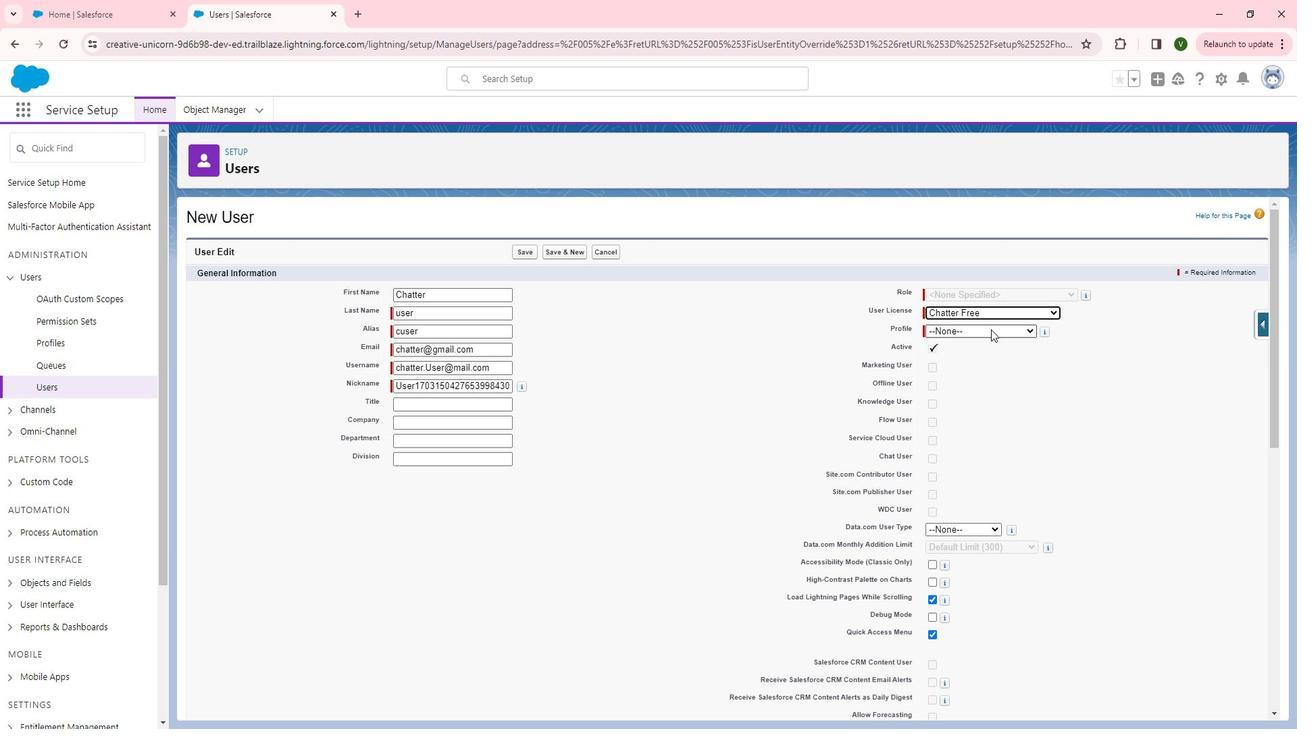 
Action: Mouse pressed left at (1003, 327)
Screenshot: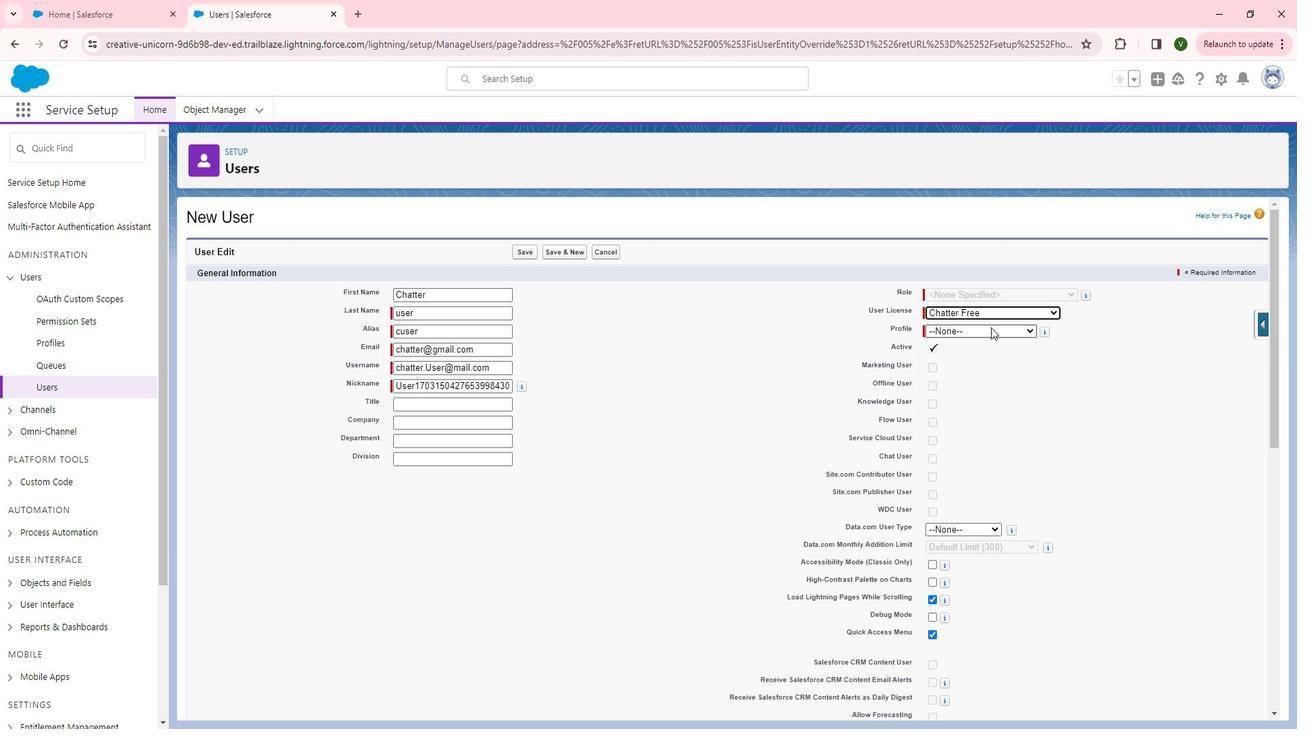 
Action: Mouse moved to (1008, 351)
Screenshot: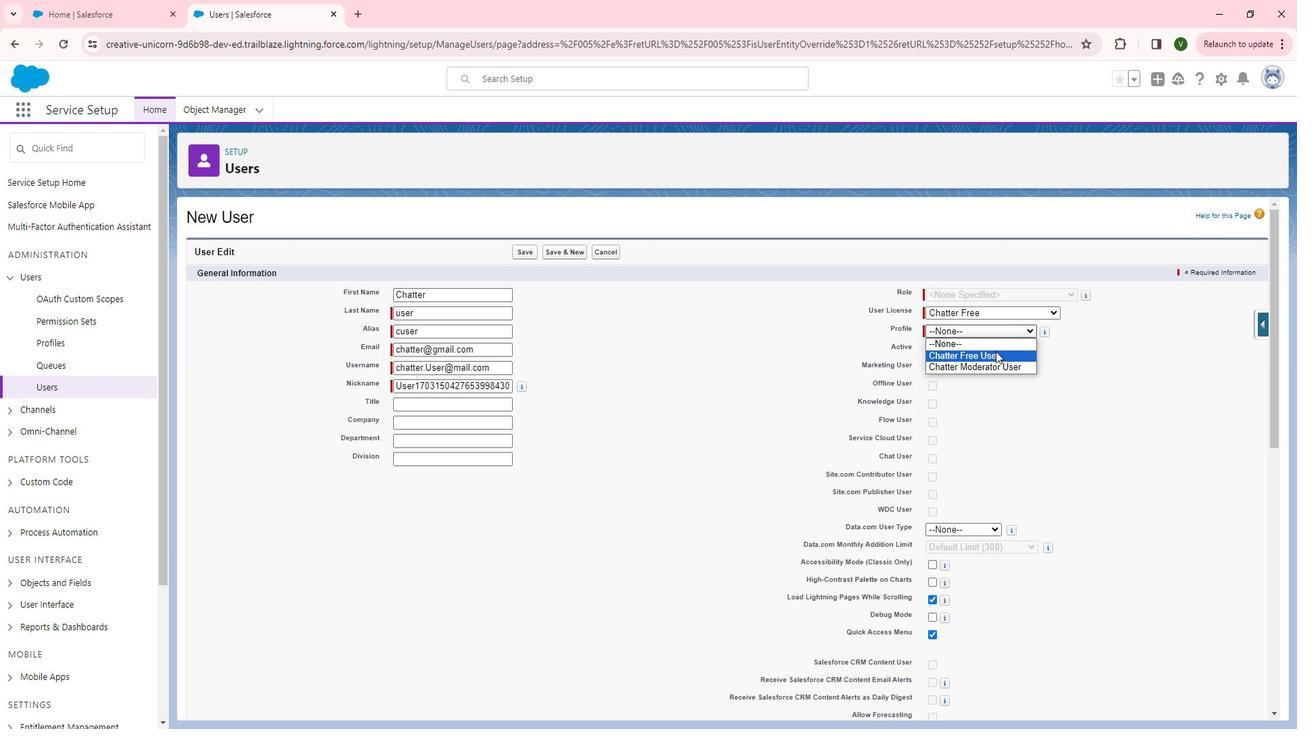 
Action: Mouse pressed left at (1008, 351)
Screenshot: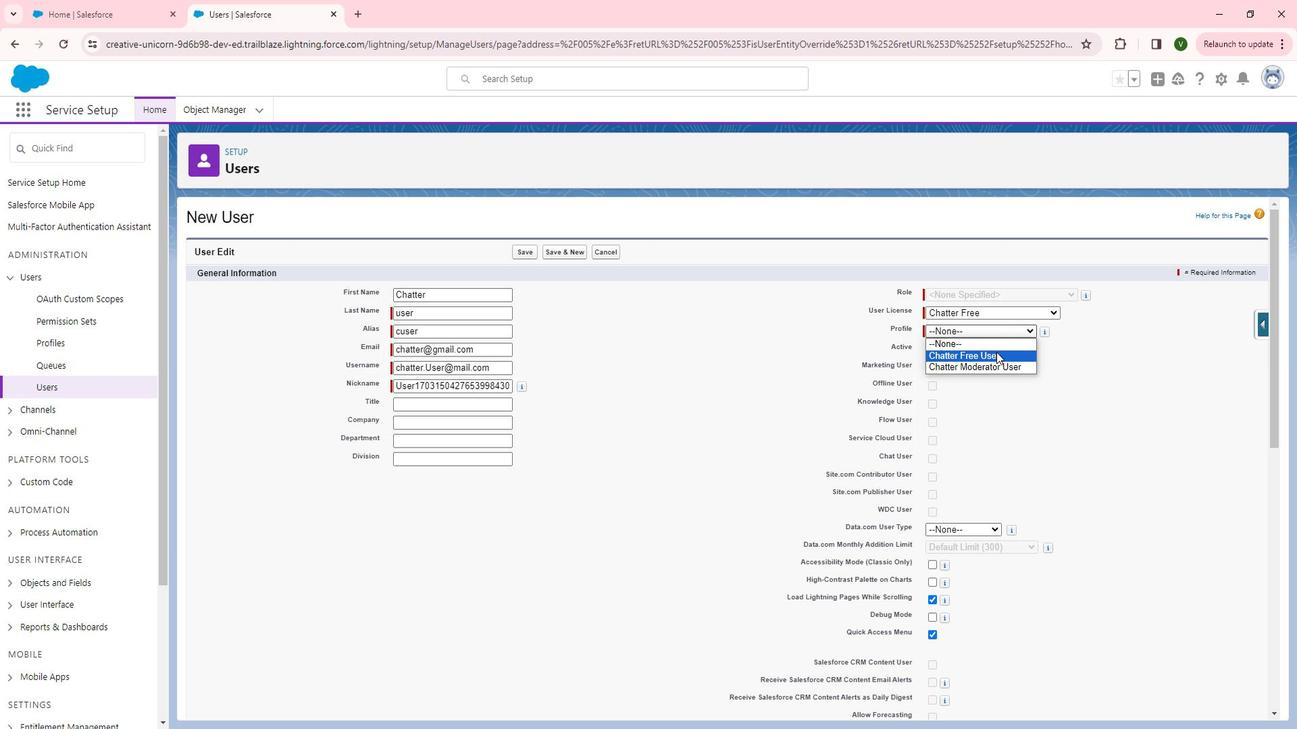 
Action: Mouse moved to (800, 416)
Screenshot: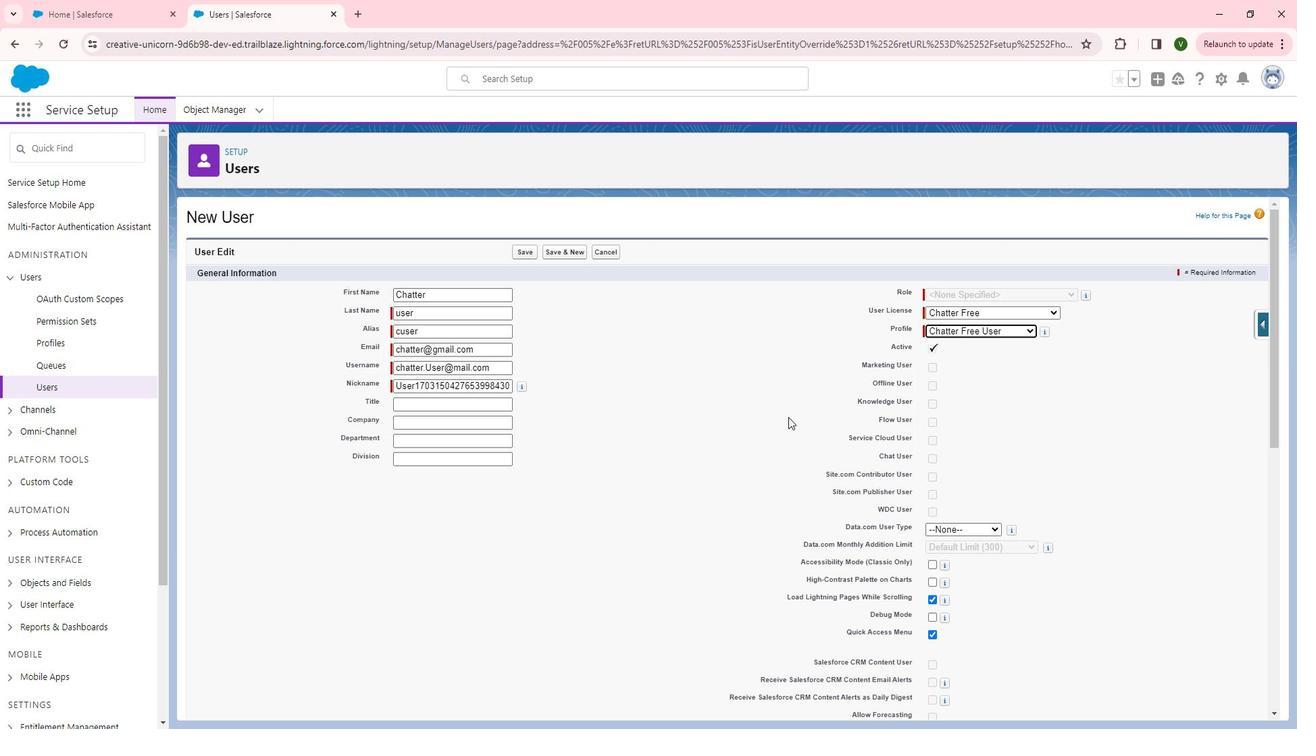 
Action: Mouse scrolled (800, 415) with delta (0, 0)
Screenshot: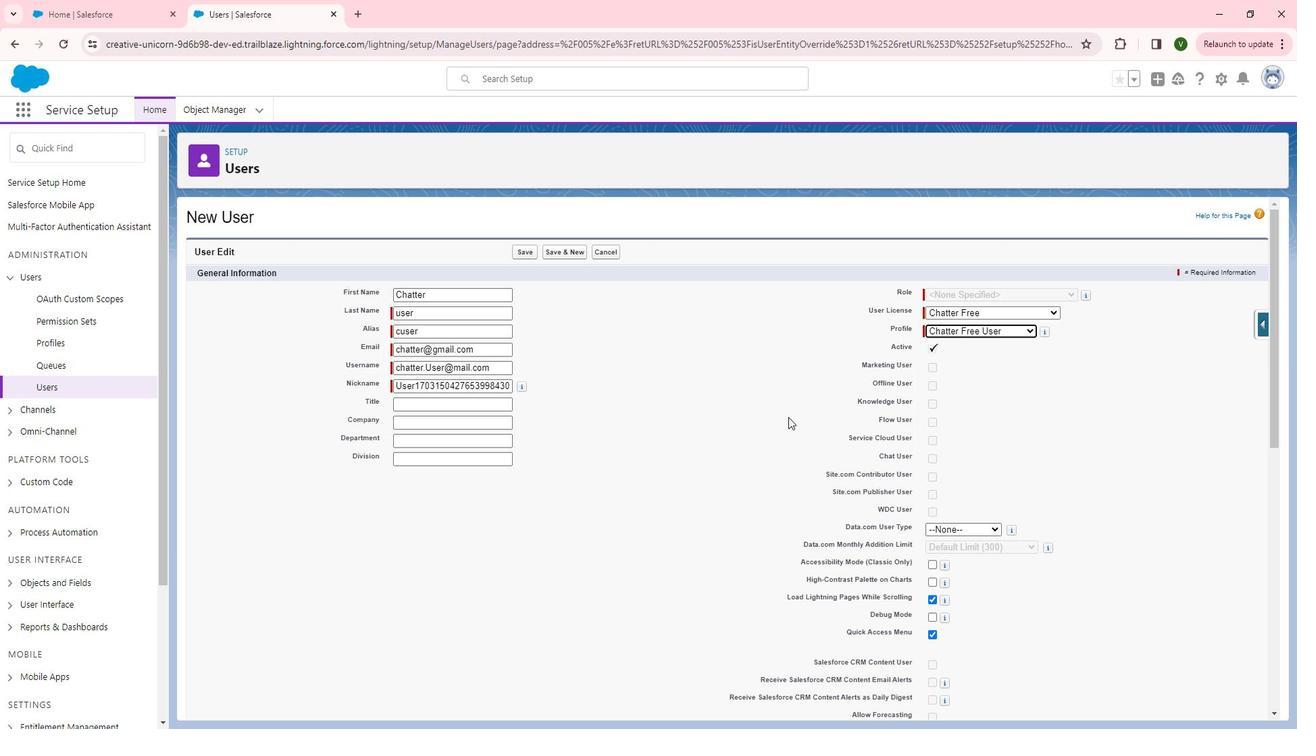 
Action: Mouse scrolled (800, 415) with delta (0, 0)
Screenshot: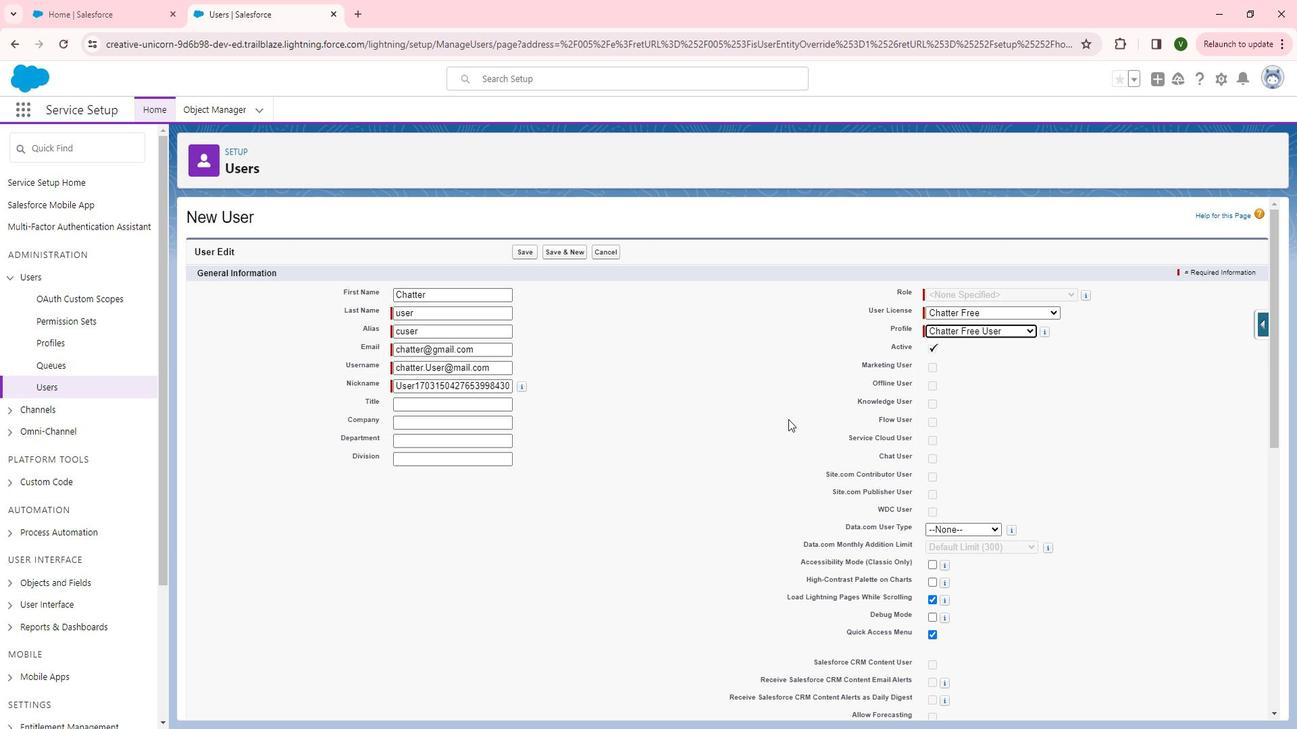 
Action: Mouse moved to (797, 418)
Screenshot: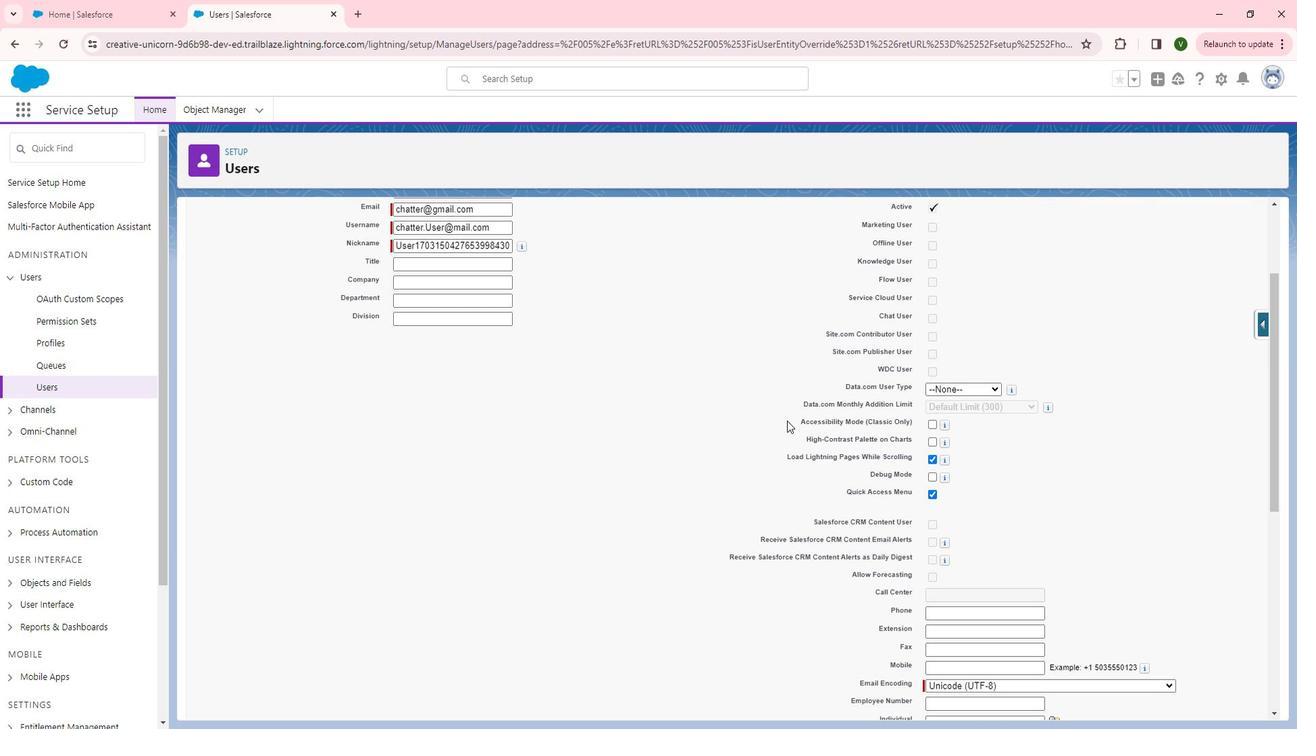 
Action: Mouse scrolled (797, 418) with delta (0, 0)
Screenshot: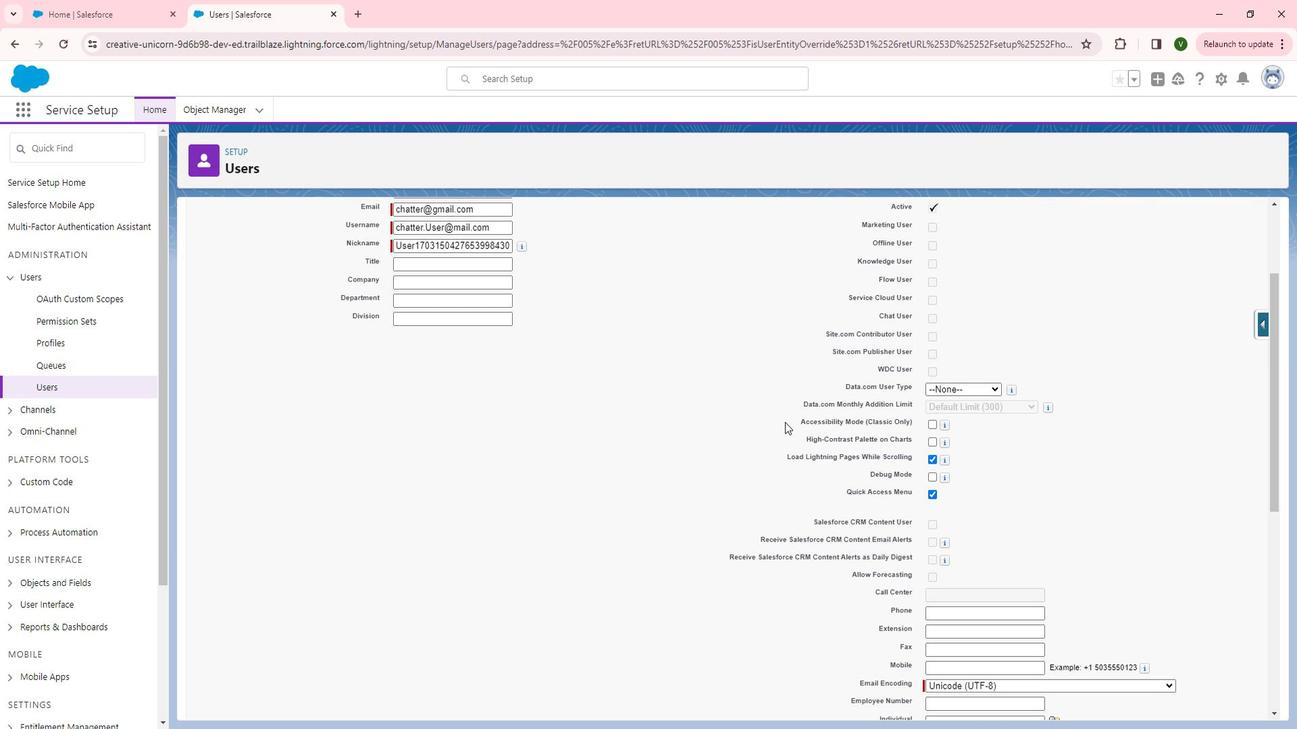 
Action: Mouse scrolled (797, 418) with delta (0, 0)
Screenshot: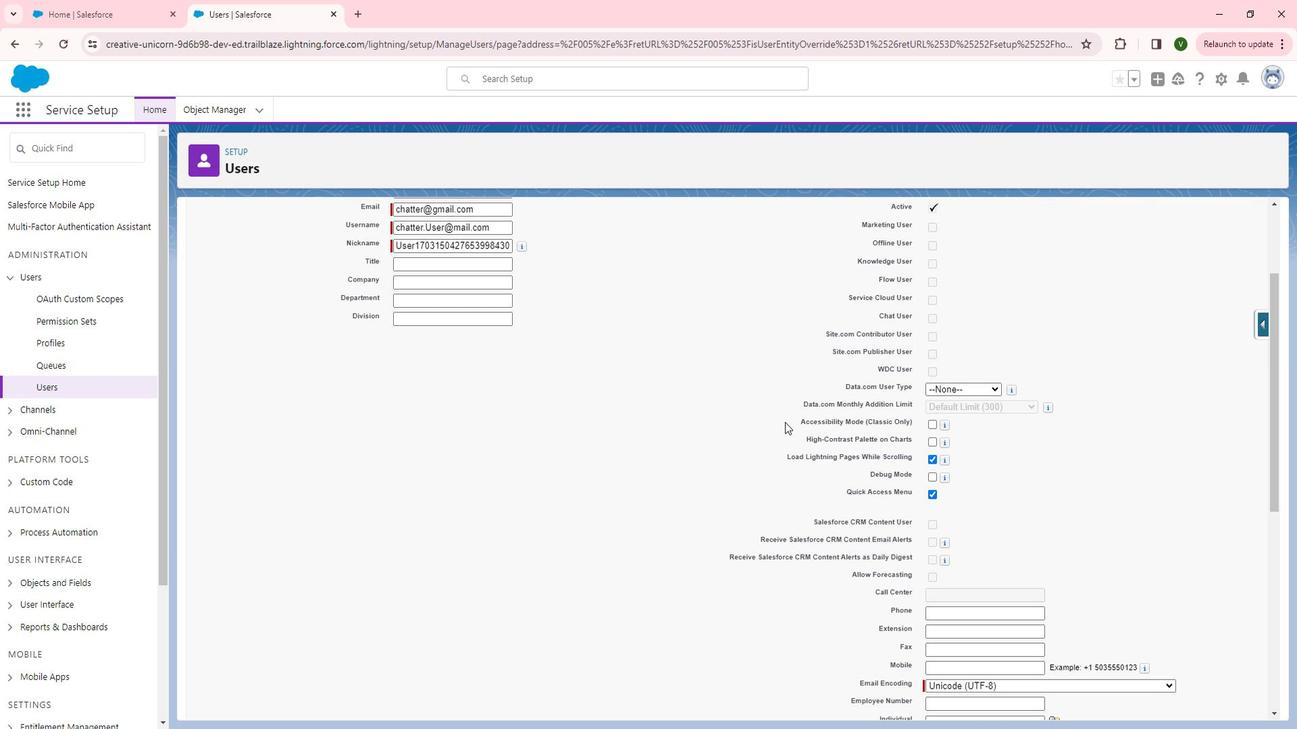 
Action: Mouse scrolled (797, 418) with delta (0, 0)
Screenshot: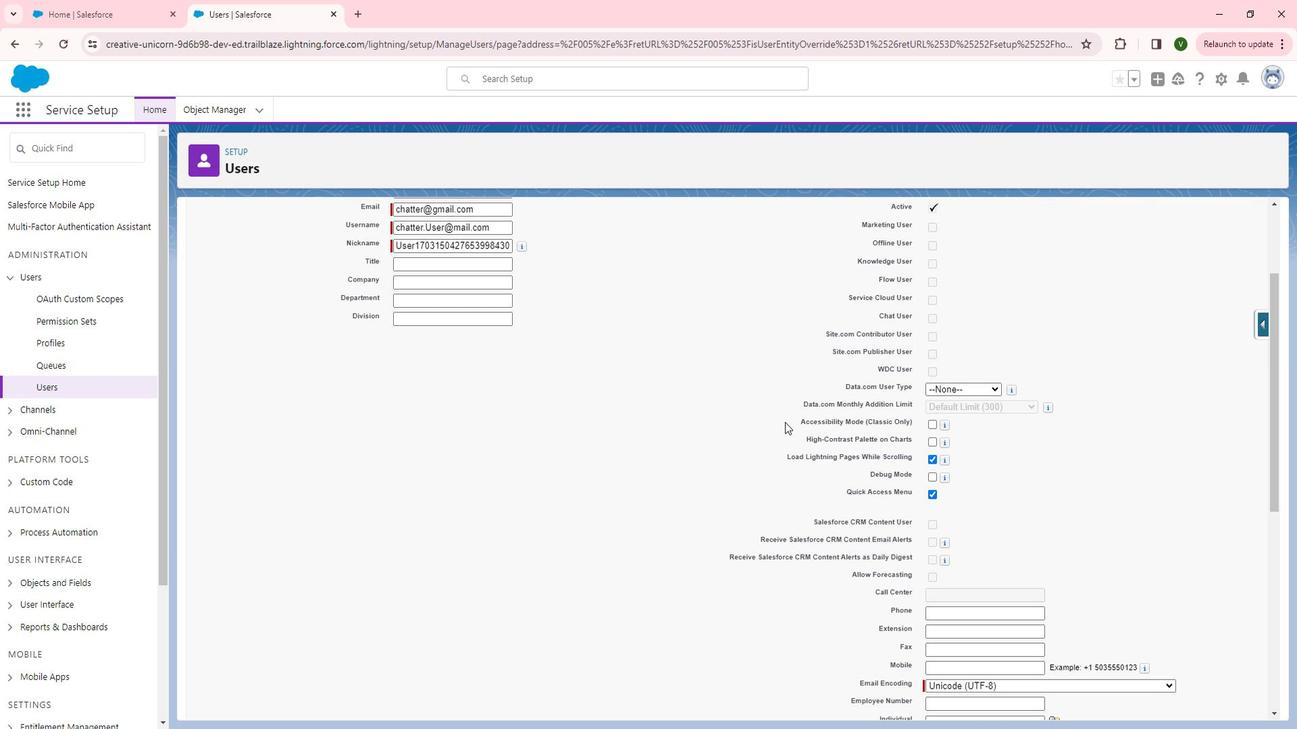 
Action: Mouse moved to (651, 441)
Screenshot: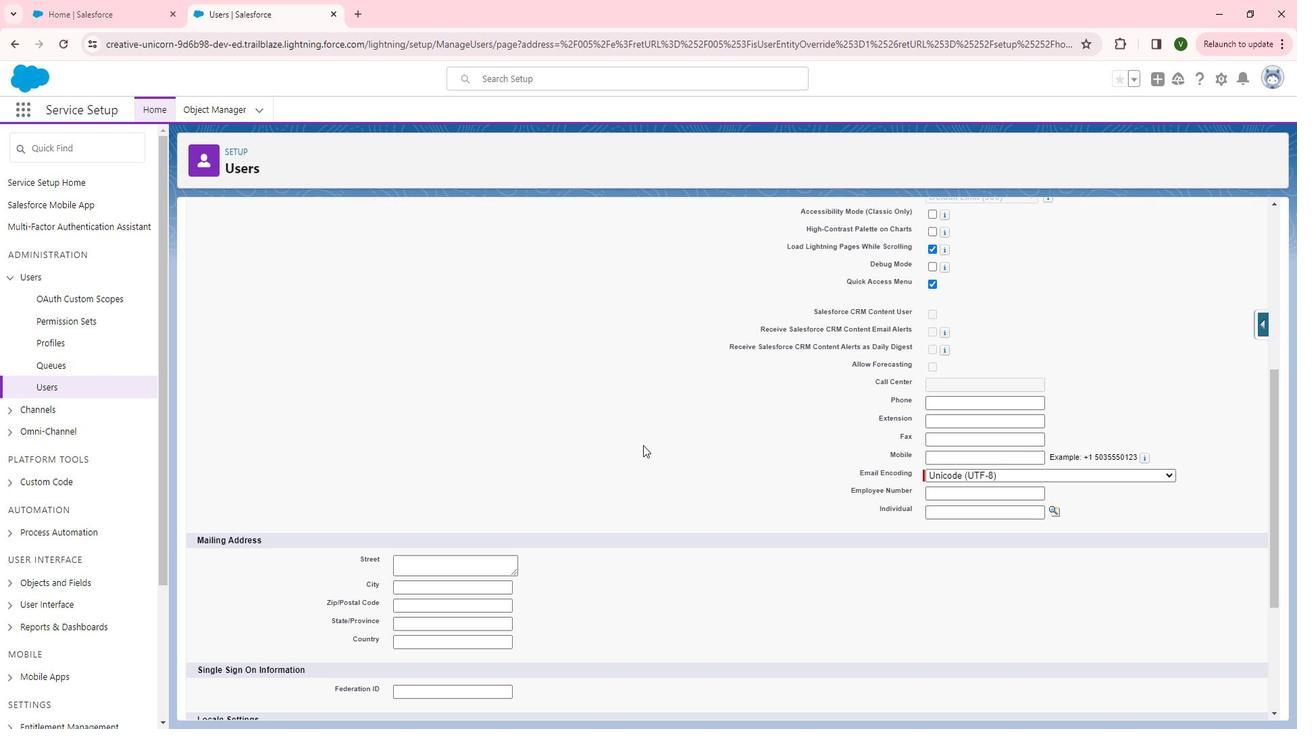 
Action: Mouse scrolled (651, 441) with delta (0, 0)
Screenshot: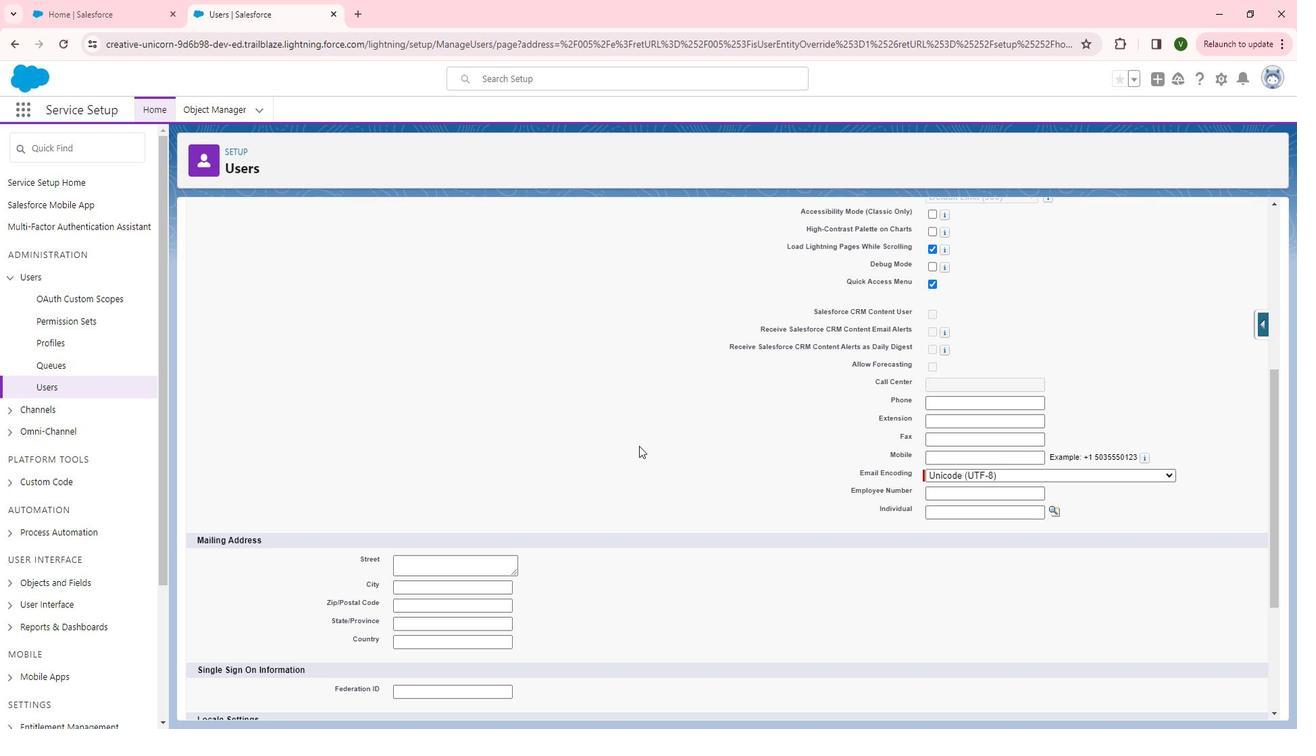 
Action: Mouse scrolled (651, 441) with delta (0, 0)
Screenshot: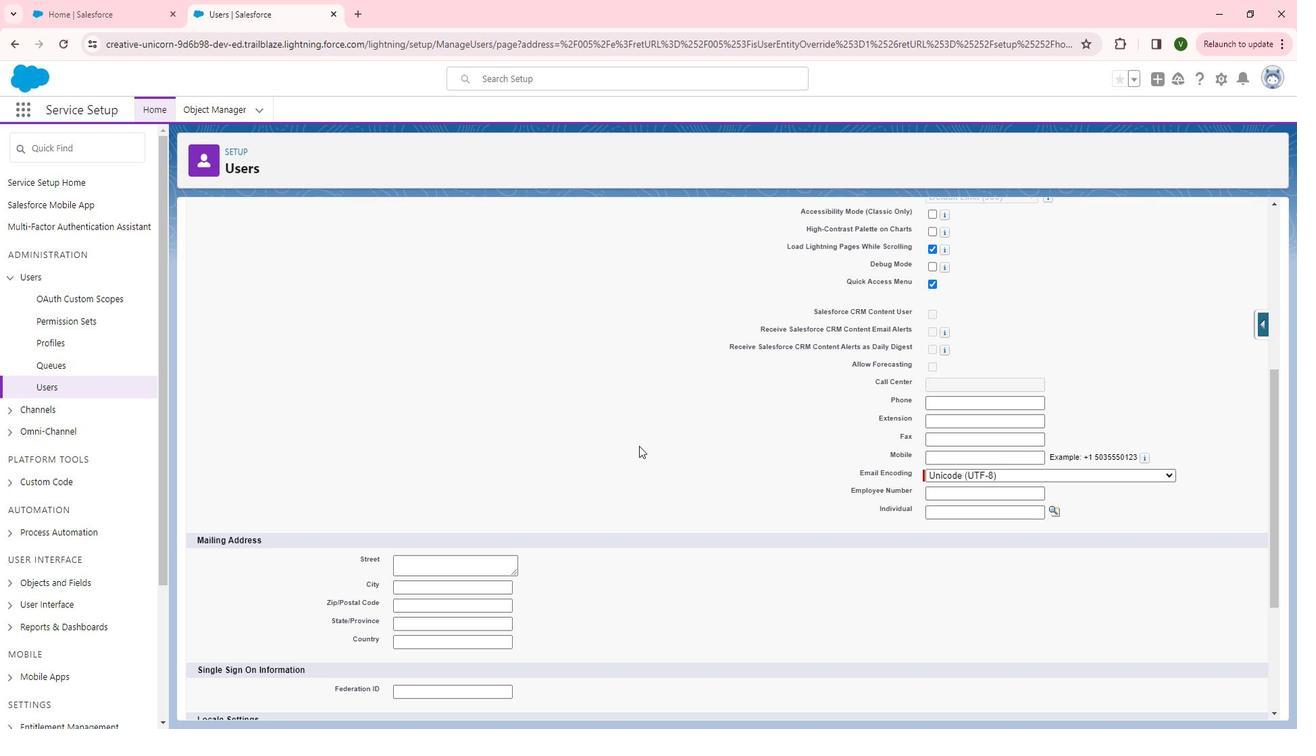 
Action: Mouse scrolled (651, 441) with delta (0, 0)
Screenshot: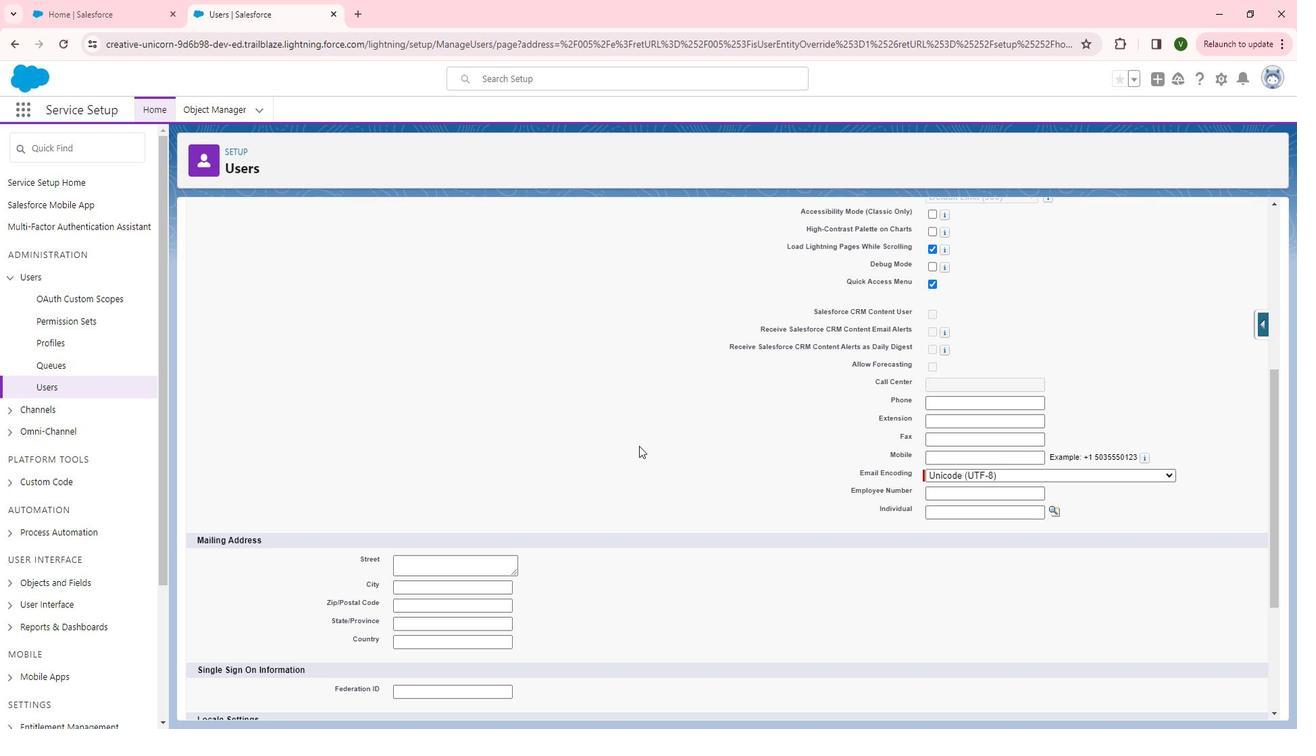 
Action: Mouse scrolled (651, 441) with delta (0, 0)
Screenshot: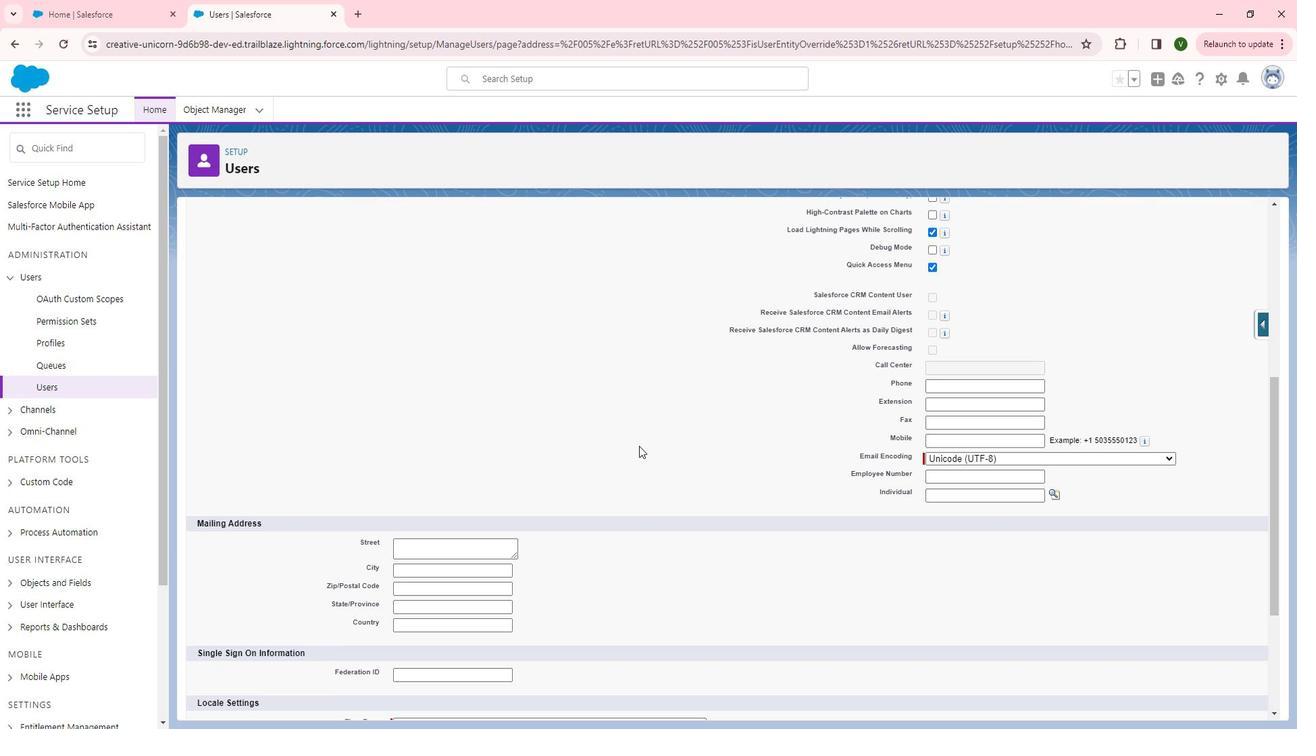 
Action: Mouse moved to (659, 577)
Screenshot: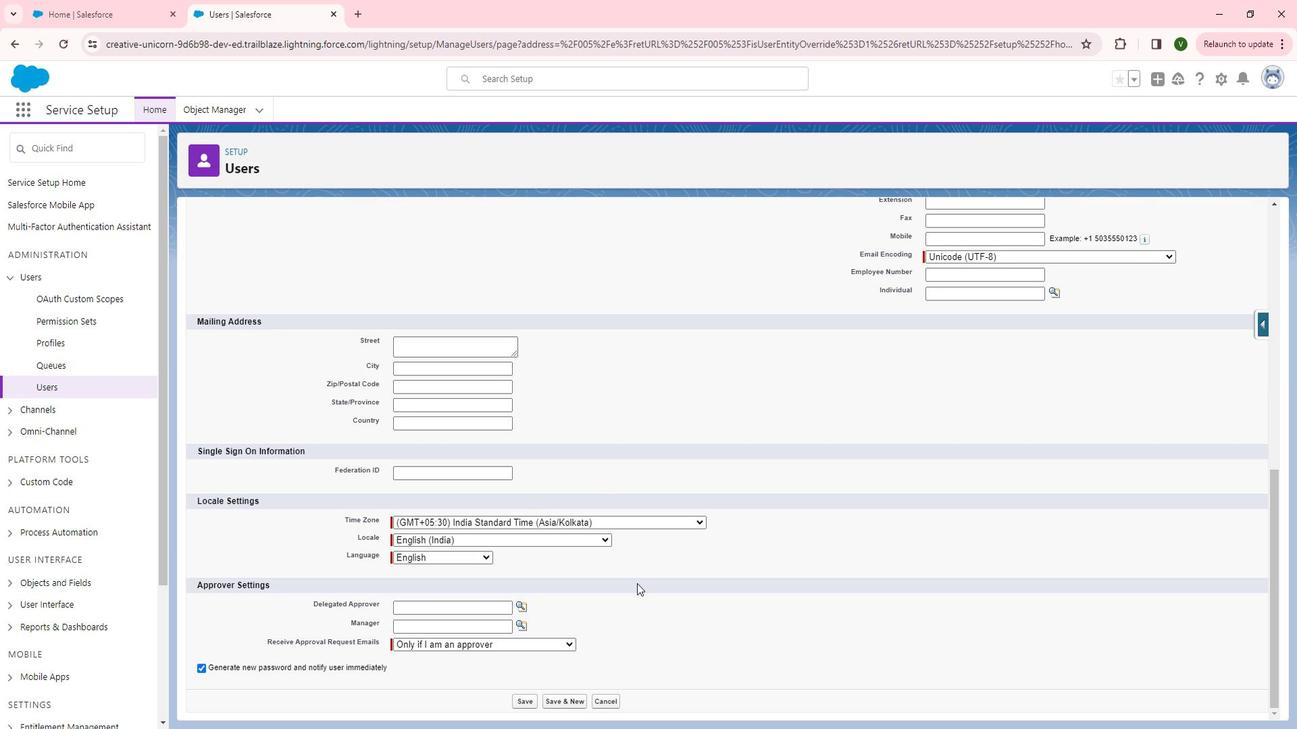 
Action: Mouse scrolled (659, 576) with delta (0, 0)
Screenshot: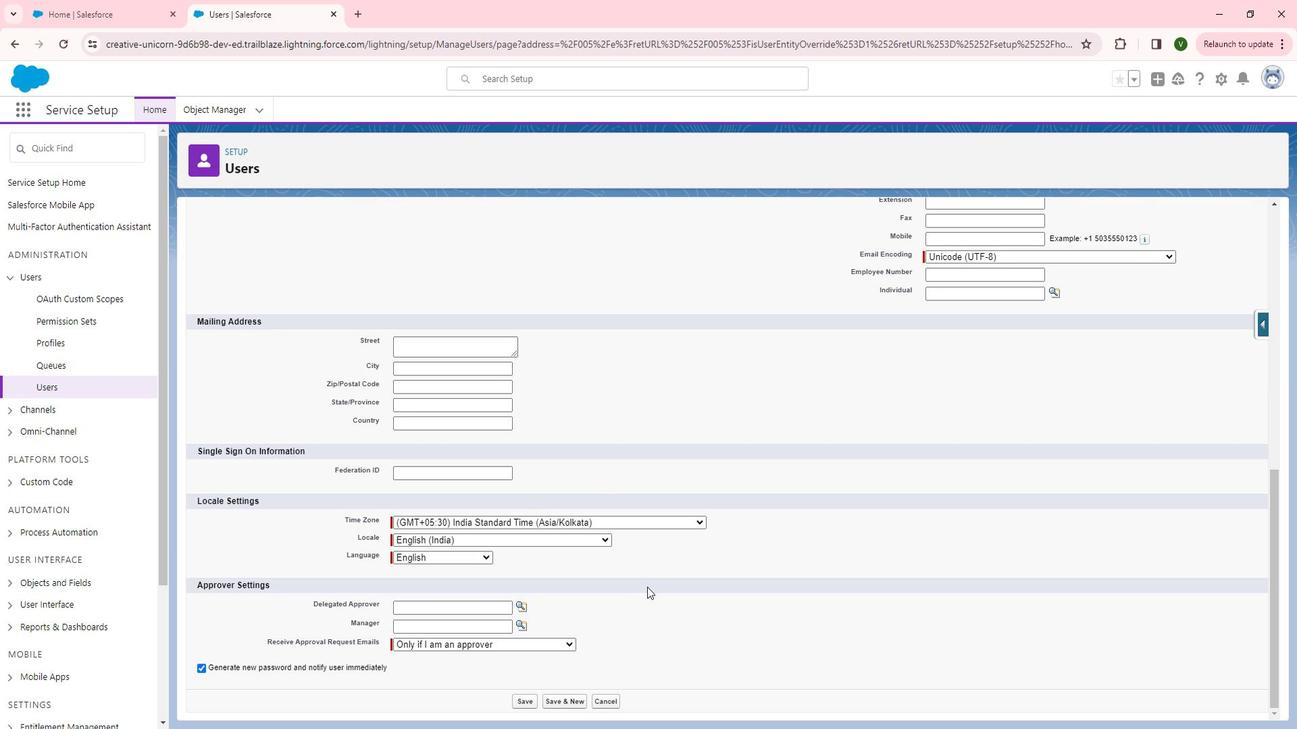 
Action: Mouse scrolled (659, 576) with delta (0, 0)
Screenshot: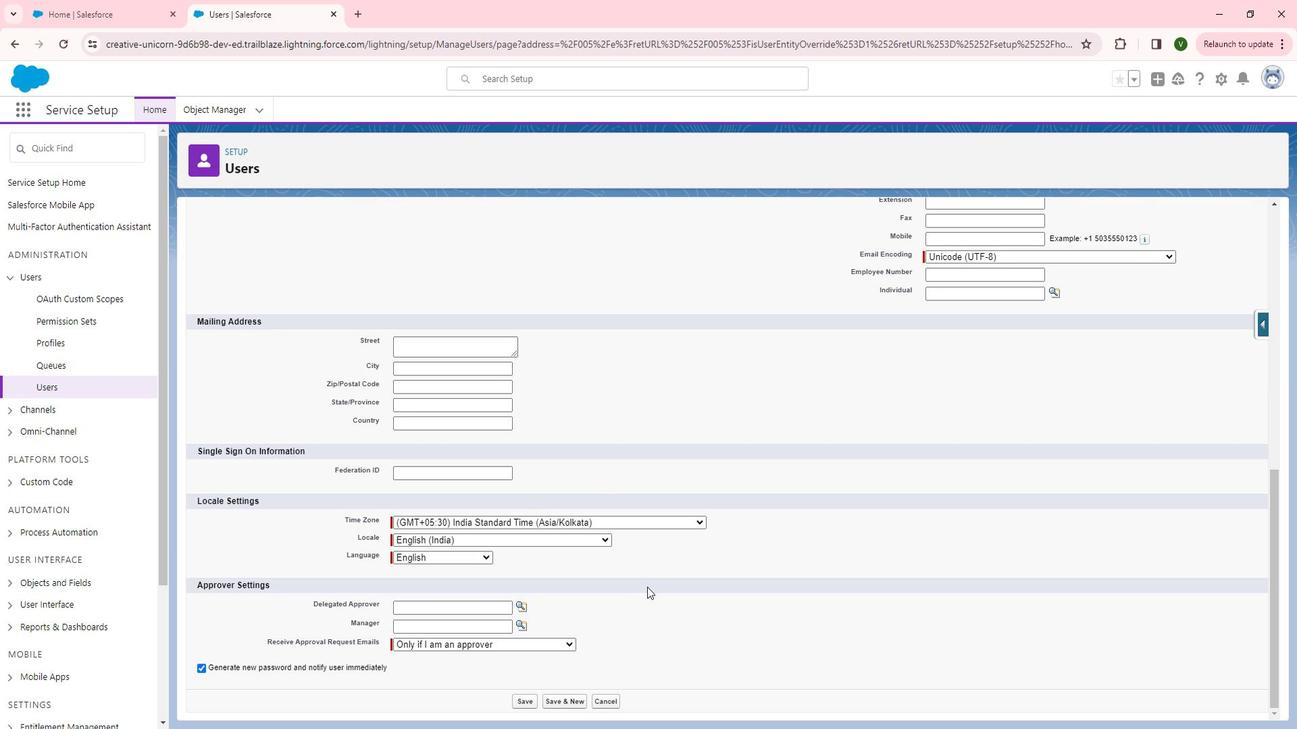 
Action: Mouse moved to (541, 688)
Screenshot: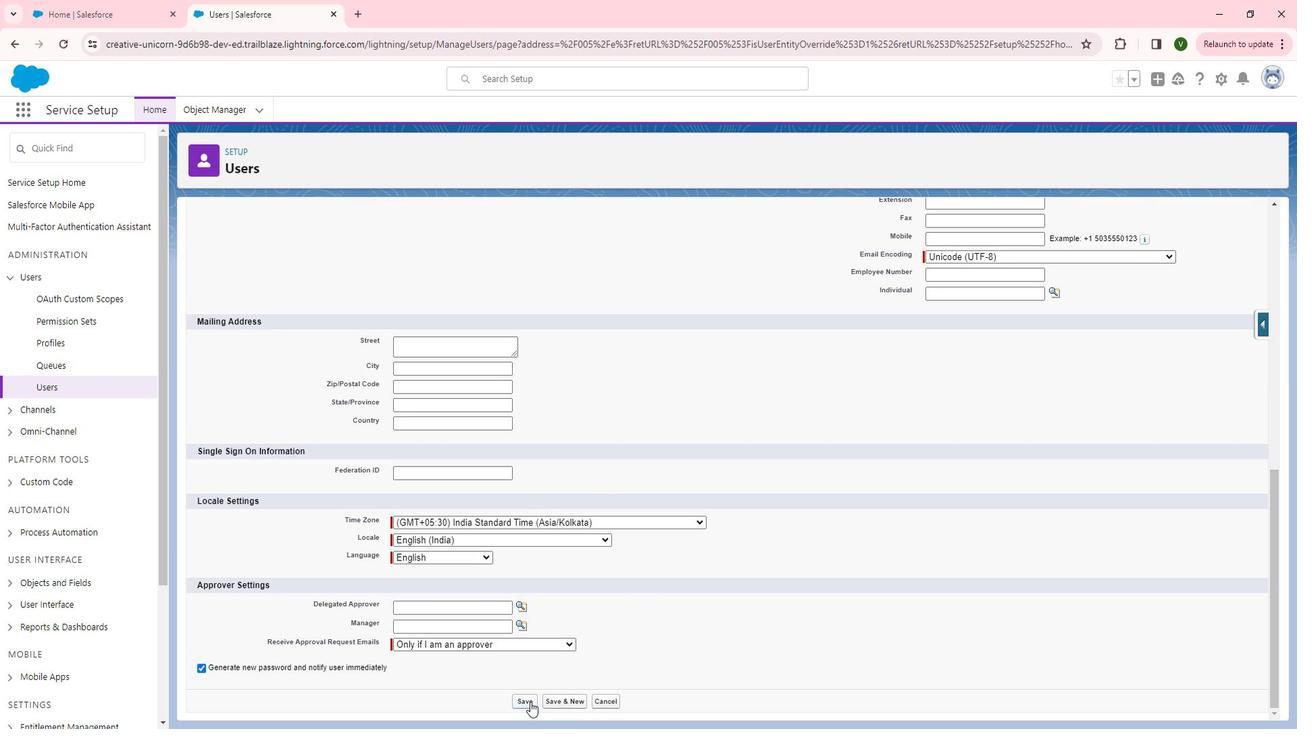 
Action: Mouse pressed left at (541, 688)
Screenshot: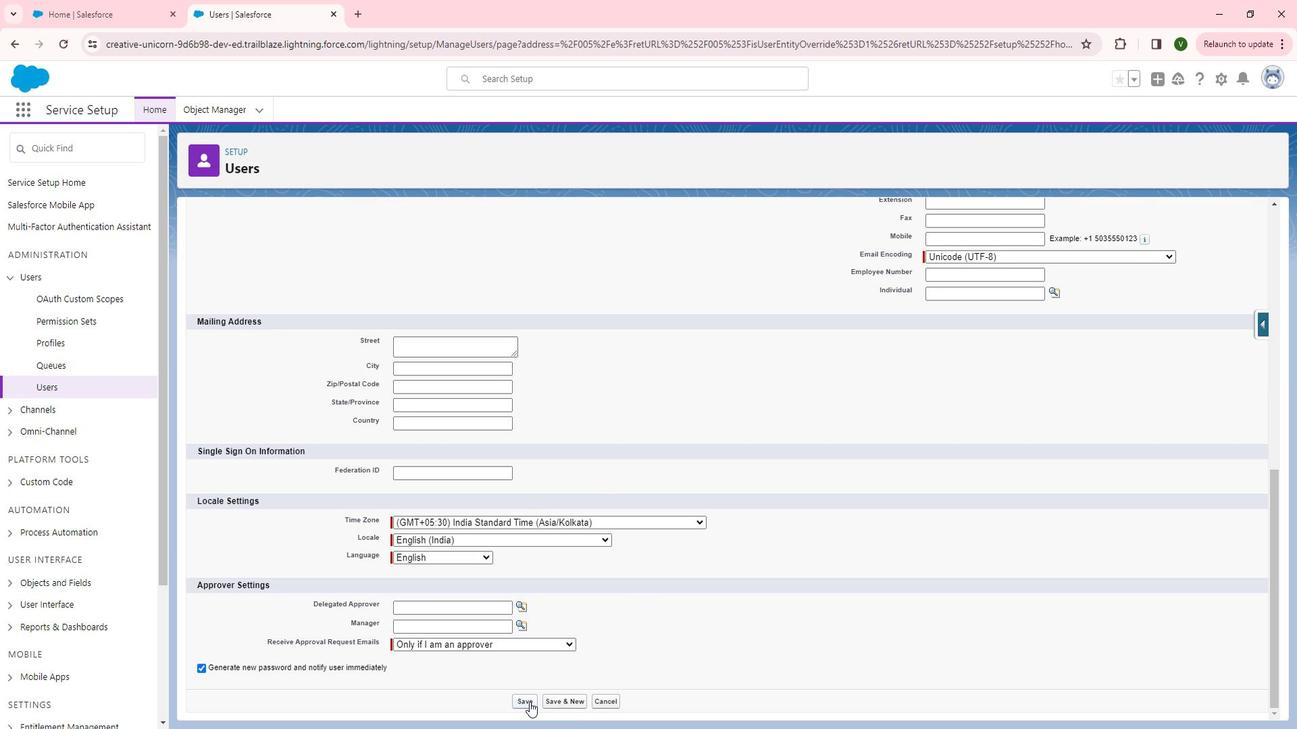 
Action: Mouse moved to (637, 379)
Screenshot: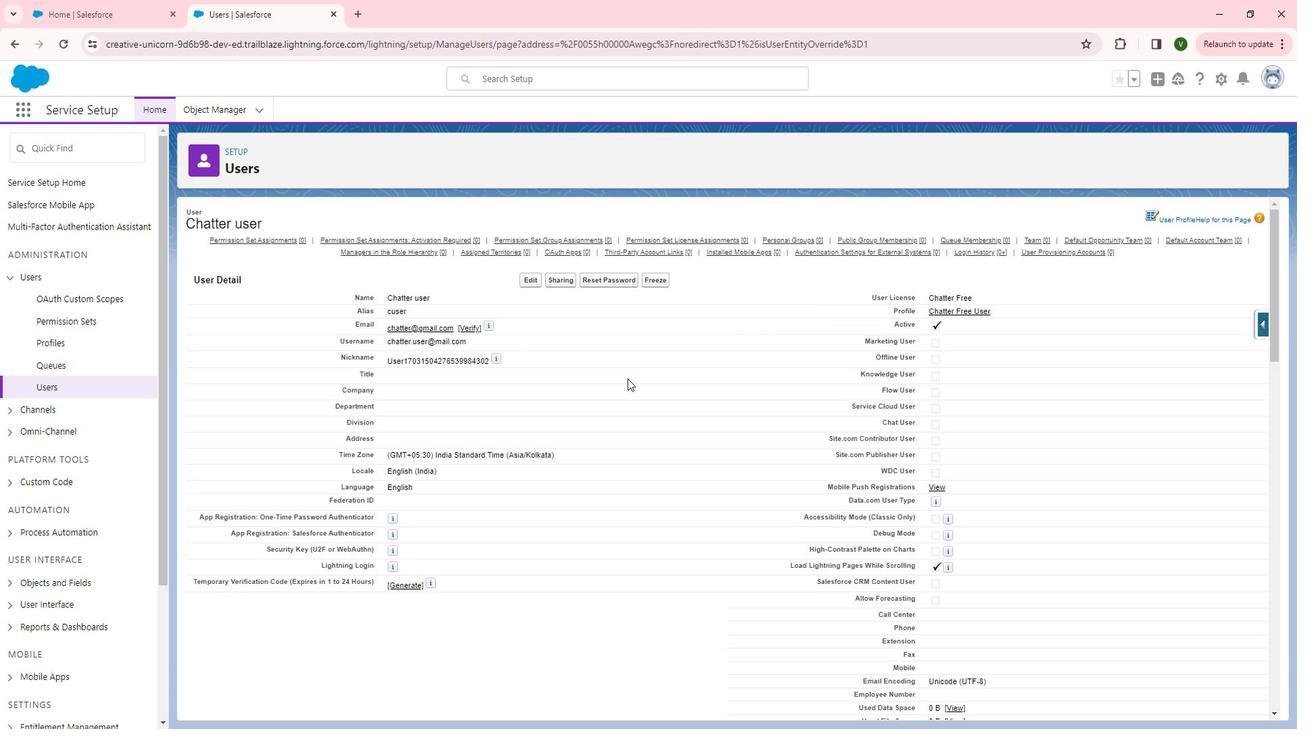 
